 Task: Start in the project ByteBridge the sprint 'Velocity Valley', with a duration of 1 week. Start in the project ByteBridge the sprint 'Velocity Valley', with a duration of 3 weeks. Start in the project ByteBridge the sprint 'Velocity Valley', with a duration of 2 weeks
Action: Mouse moved to (240, 65)
Screenshot: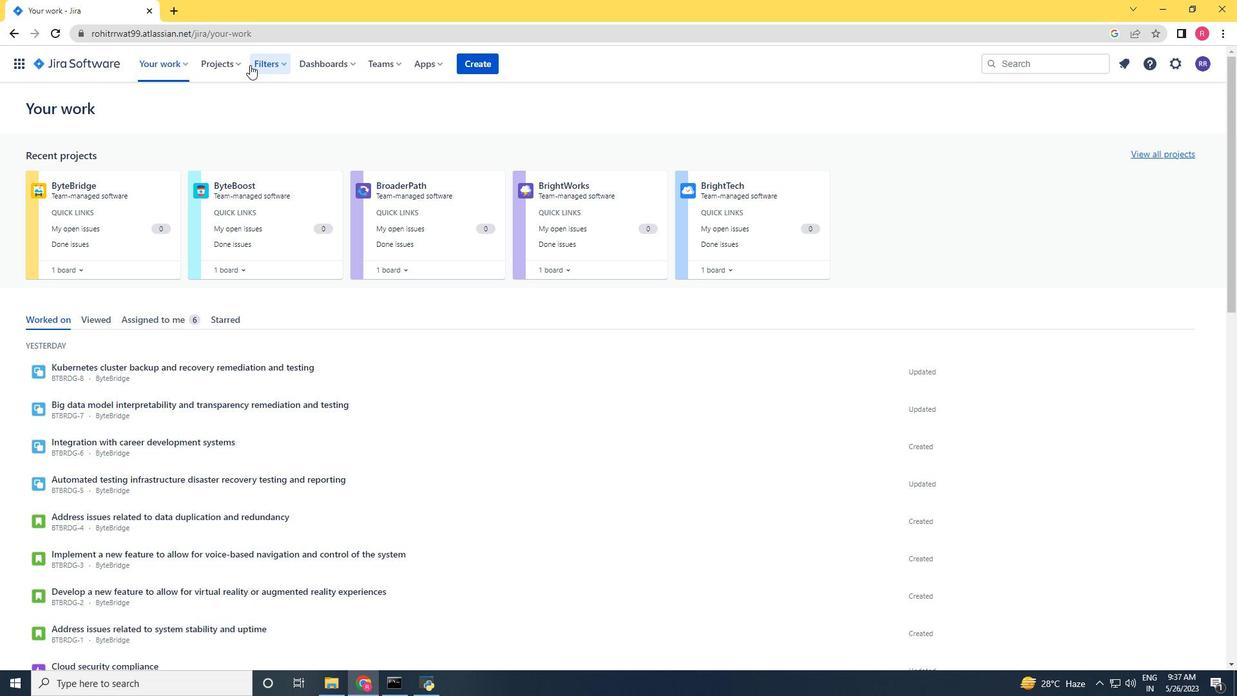 
Action: Mouse pressed left at (240, 65)
Screenshot: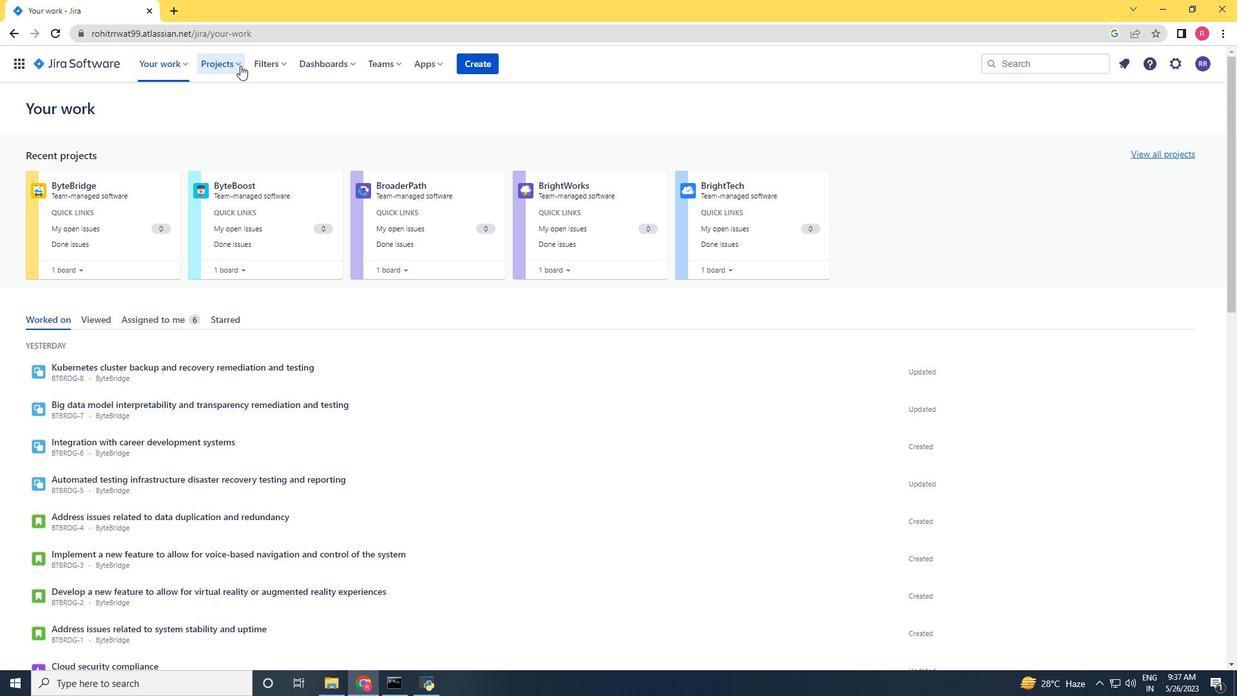 
Action: Mouse moved to (239, 117)
Screenshot: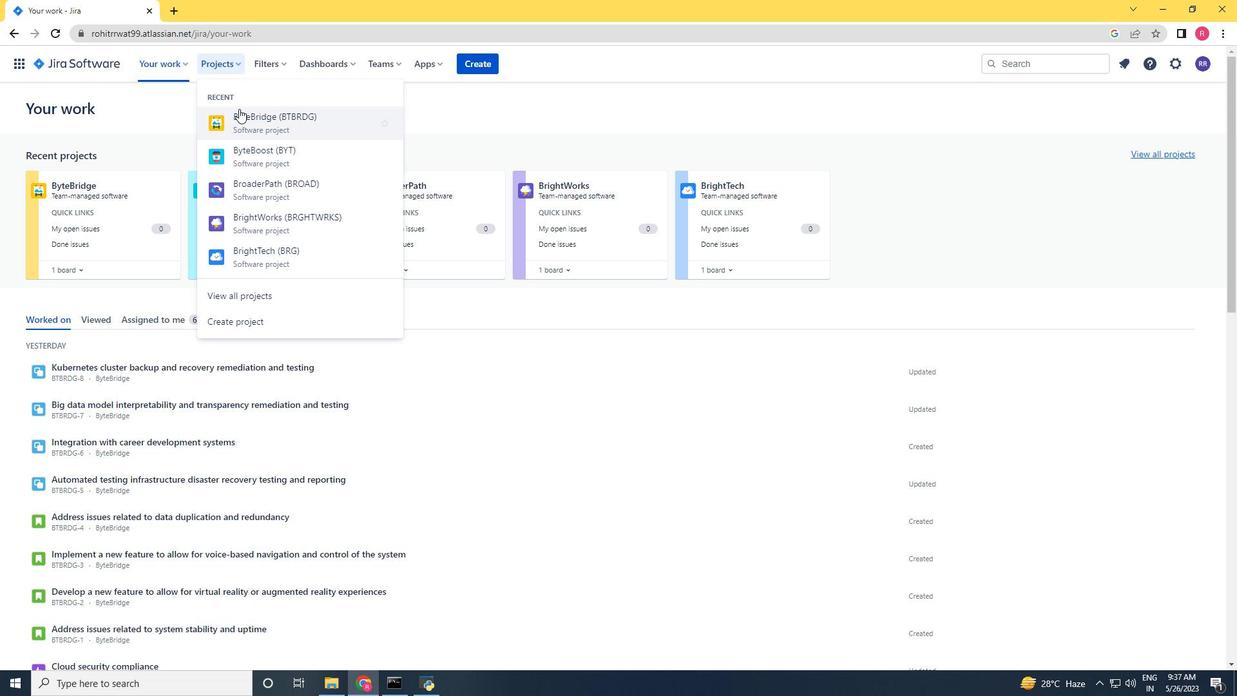 
Action: Mouse pressed left at (239, 117)
Screenshot: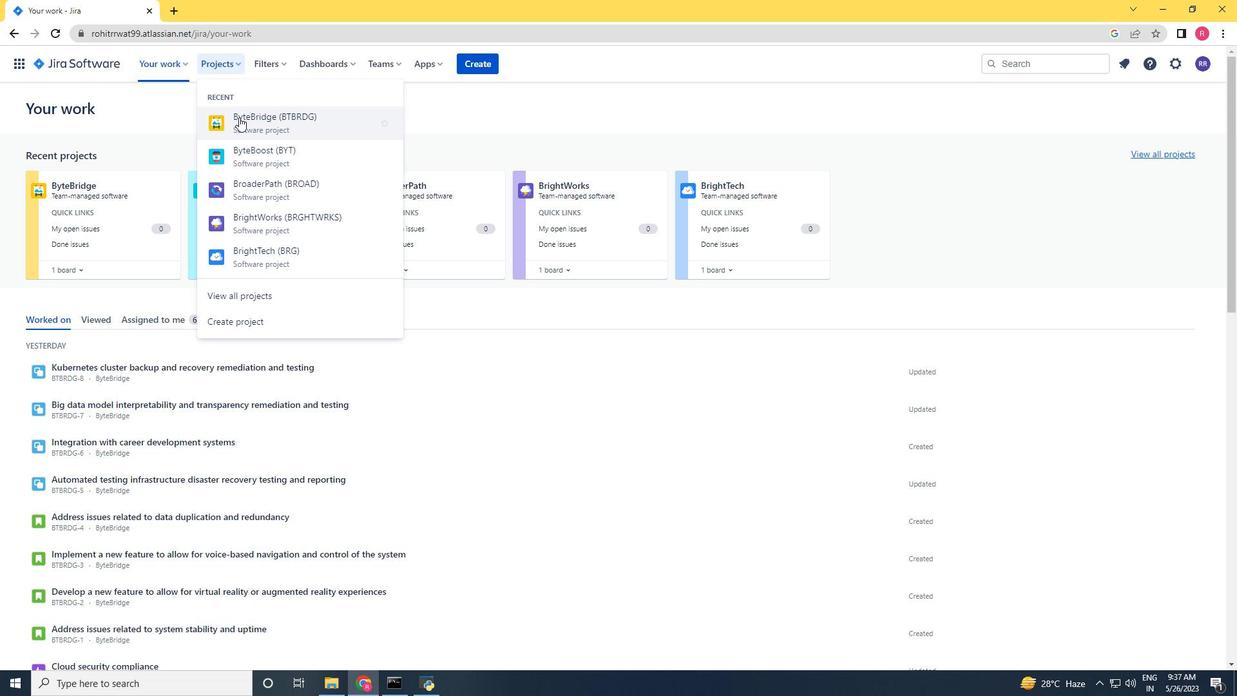
Action: Mouse moved to (82, 189)
Screenshot: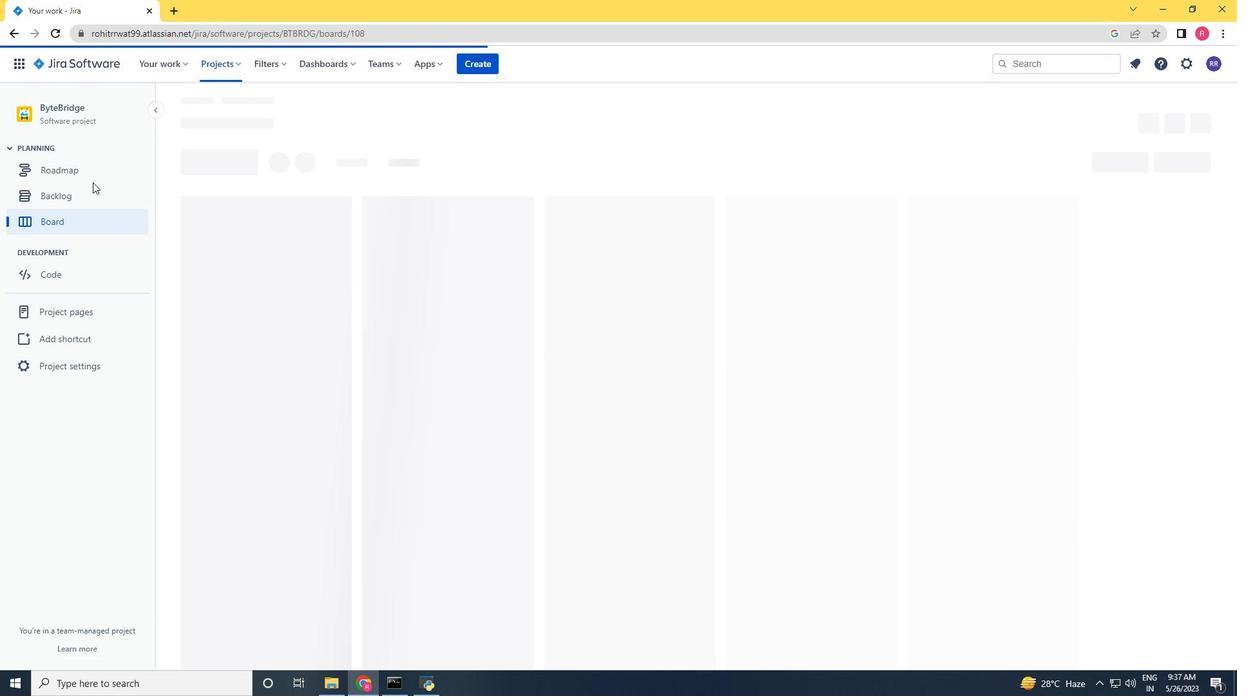 
Action: Mouse pressed left at (82, 189)
Screenshot: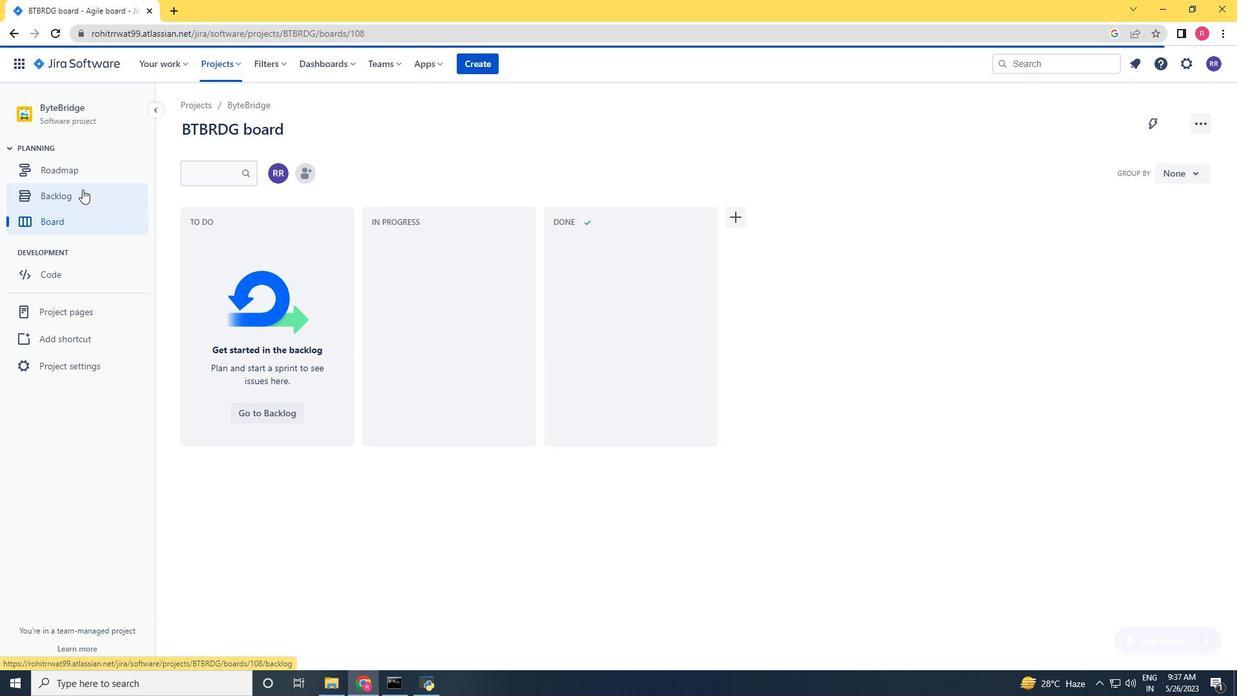 
Action: Mouse moved to (1123, 210)
Screenshot: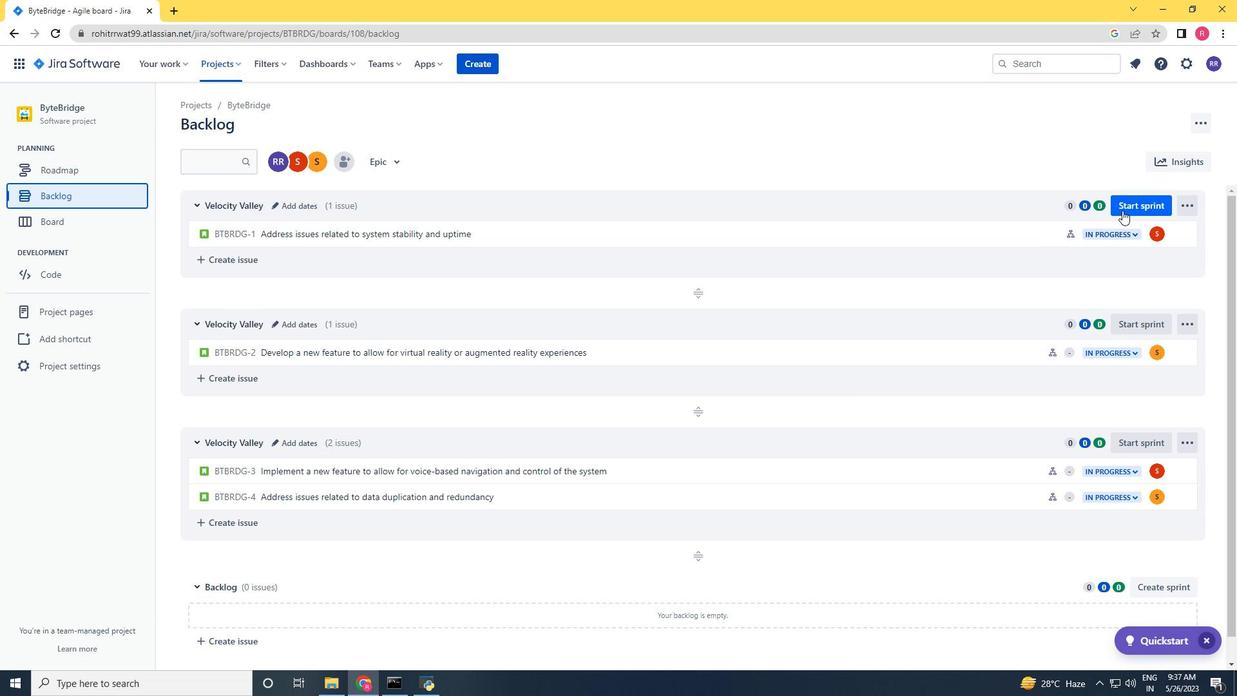 
Action: Mouse pressed left at (1123, 210)
Screenshot: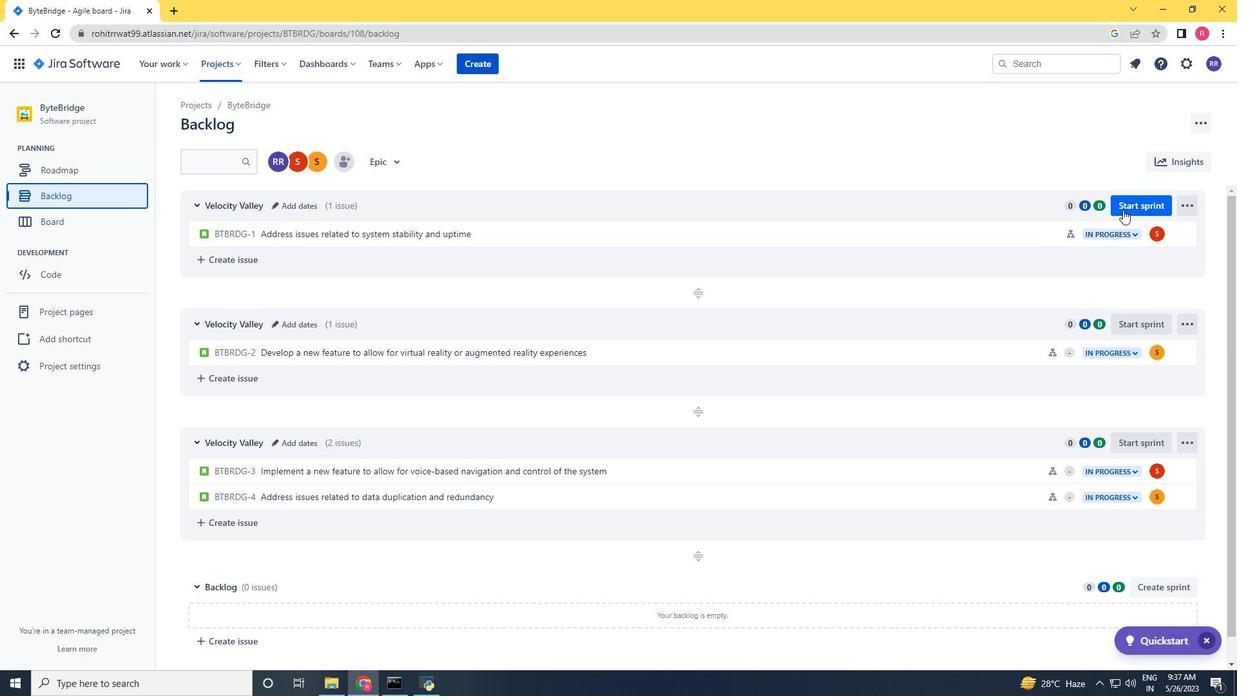 
Action: Mouse moved to (566, 230)
Screenshot: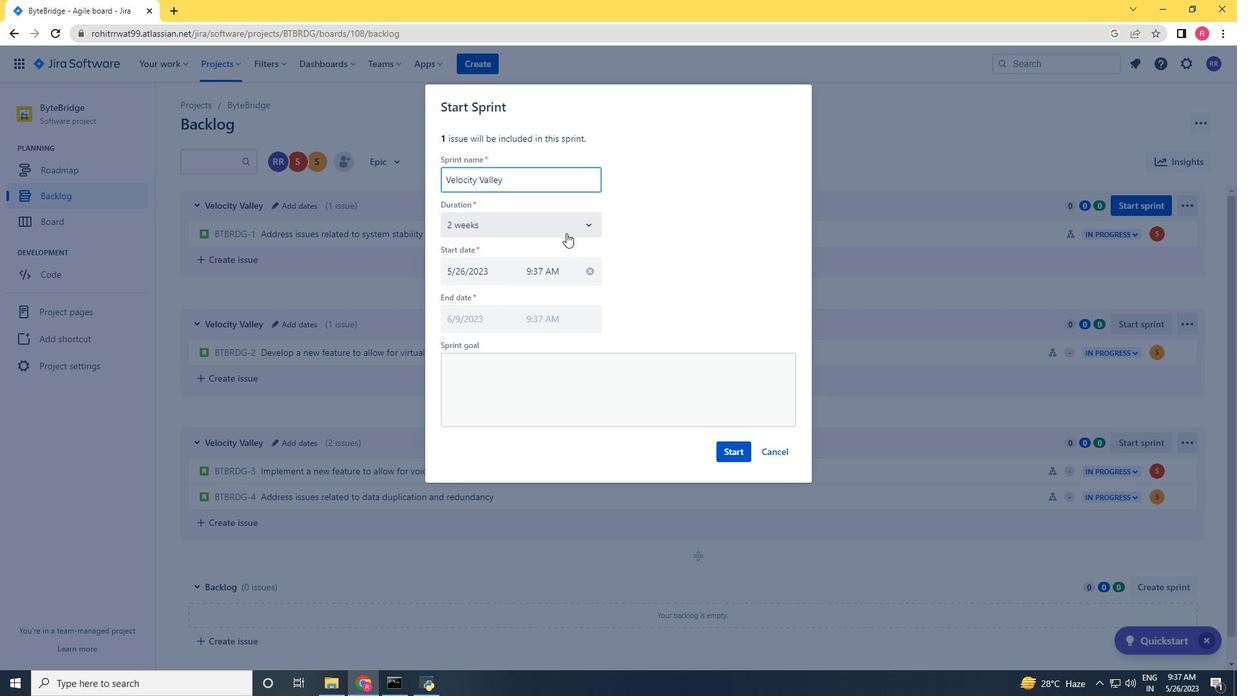 
Action: Mouse pressed left at (566, 230)
Screenshot: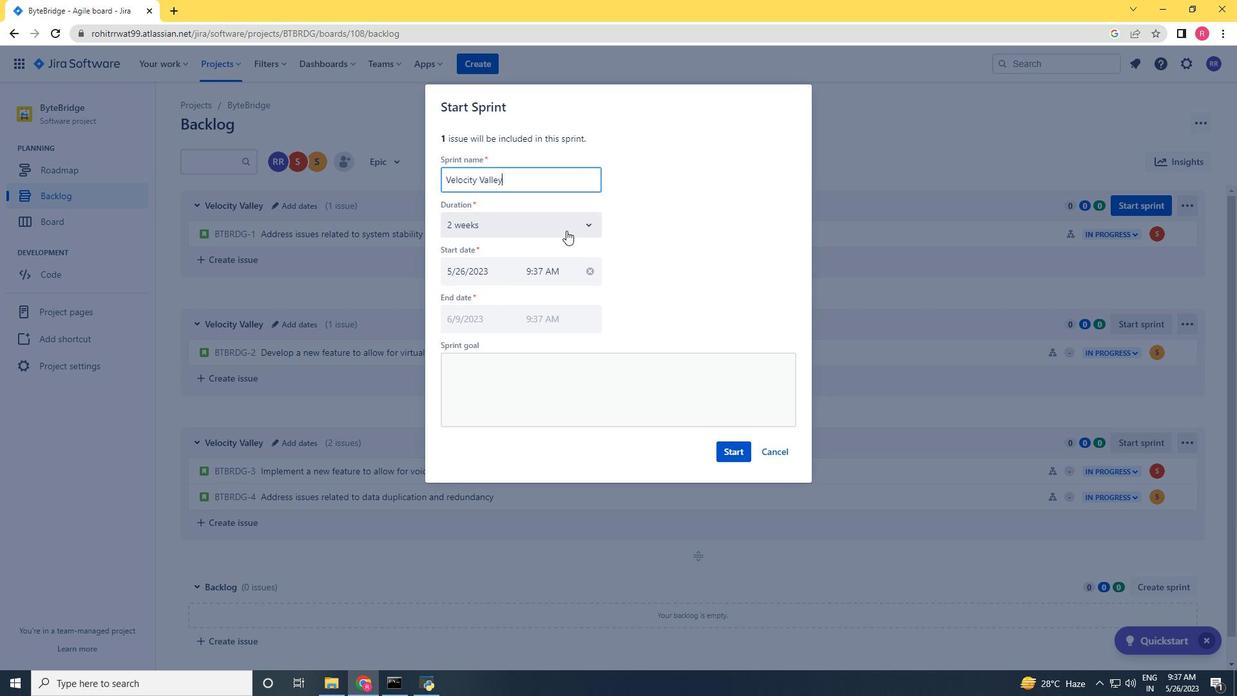 
Action: Mouse moved to (538, 262)
Screenshot: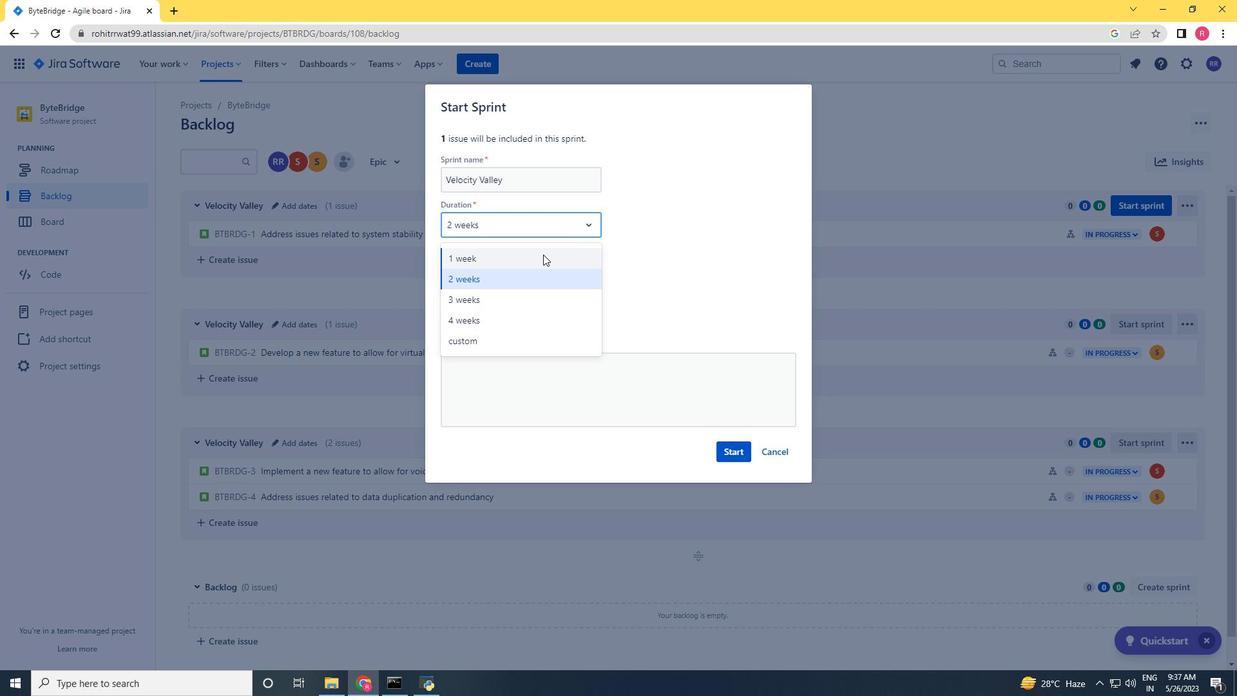 
Action: Mouse pressed left at (538, 262)
Screenshot: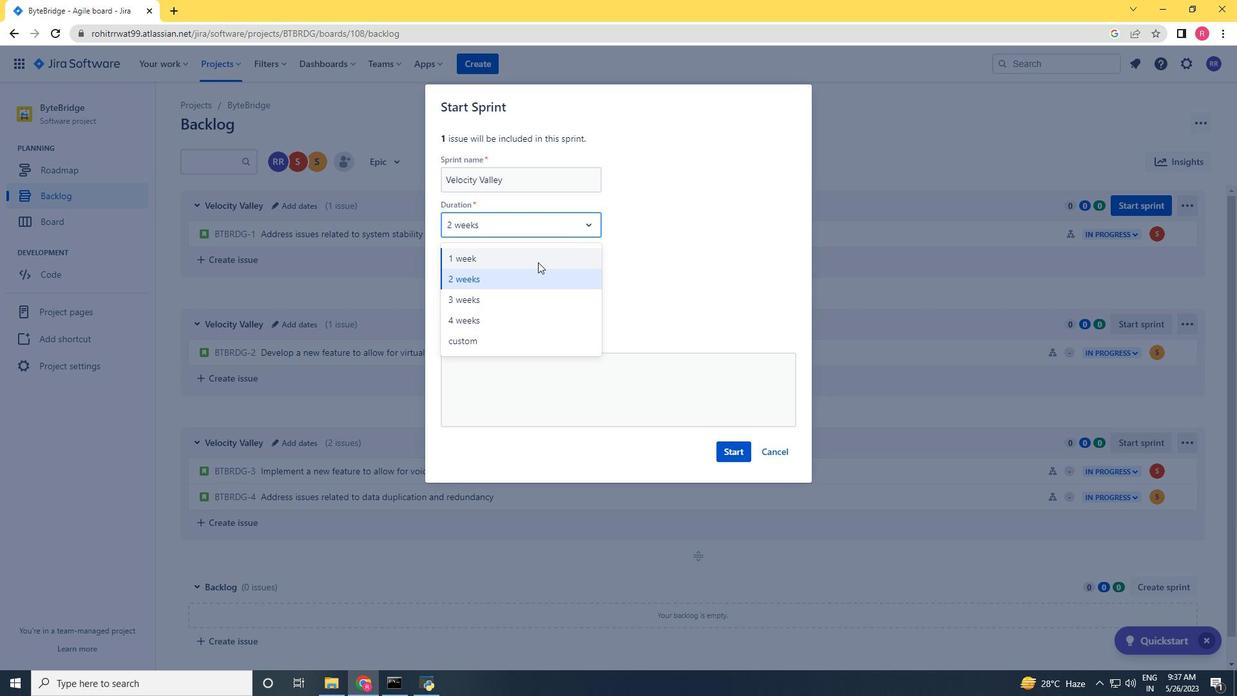 
Action: Mouse moved to (729, 453)
Screenshot: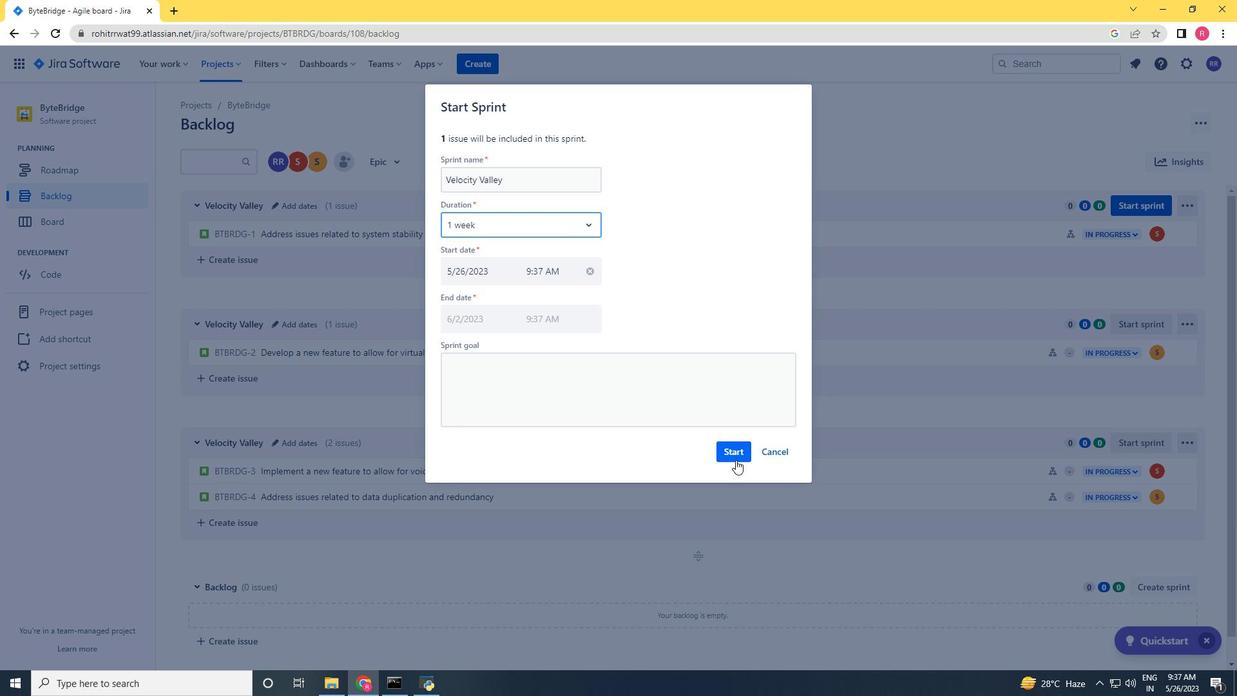 
Action: Mouse pressed left at (729, 453)
Screenshot: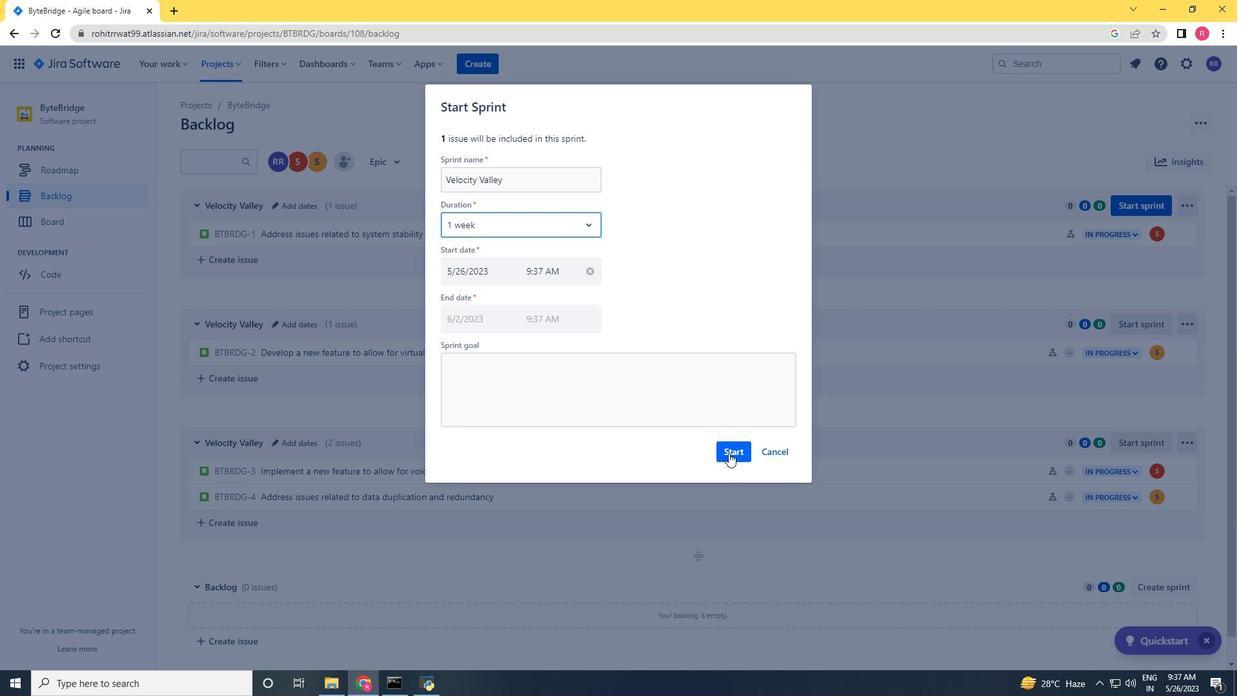 
Action: Mouse moved to (86, 194)
Screenshot: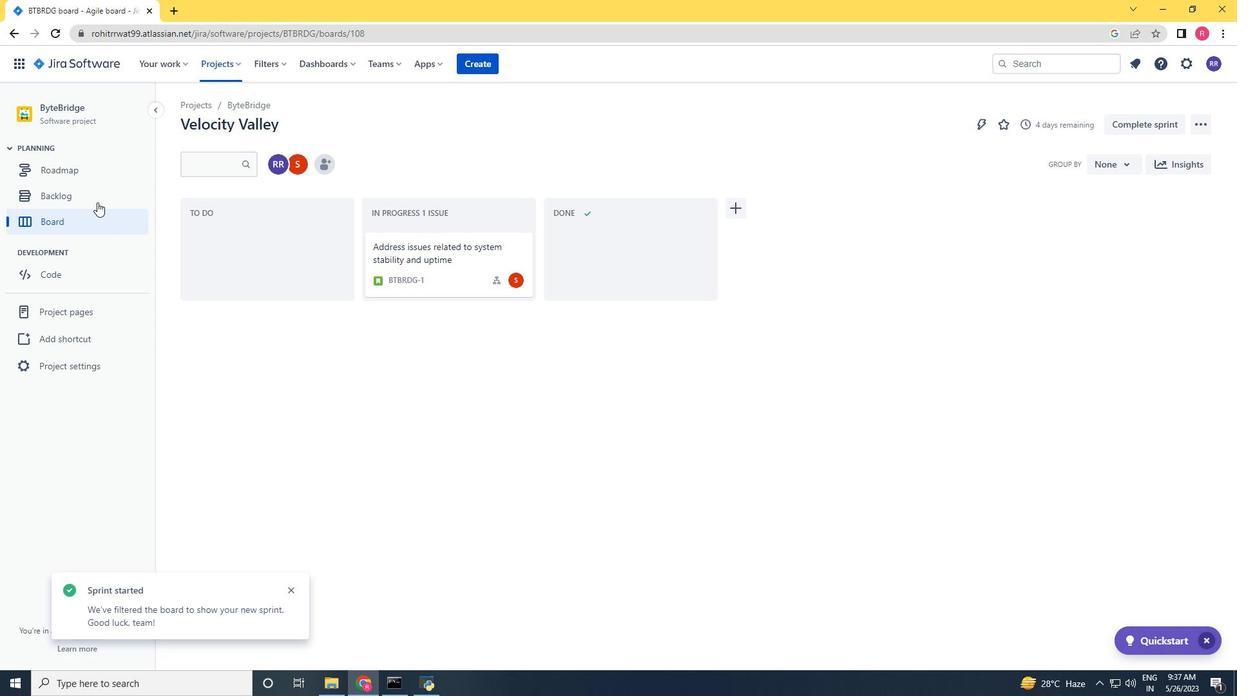 
Action: Mouse pressed left at (86, 194)
Screenshot: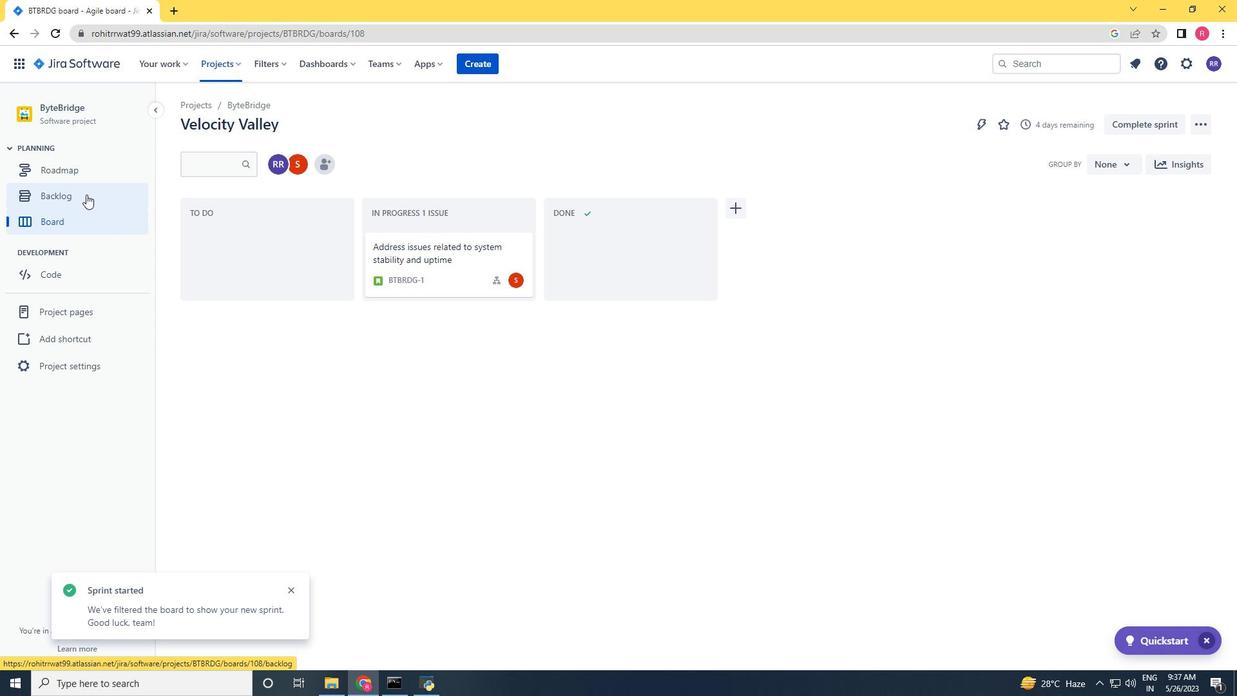 
Action: Mouse moved to (1130, 324)
Screenshot: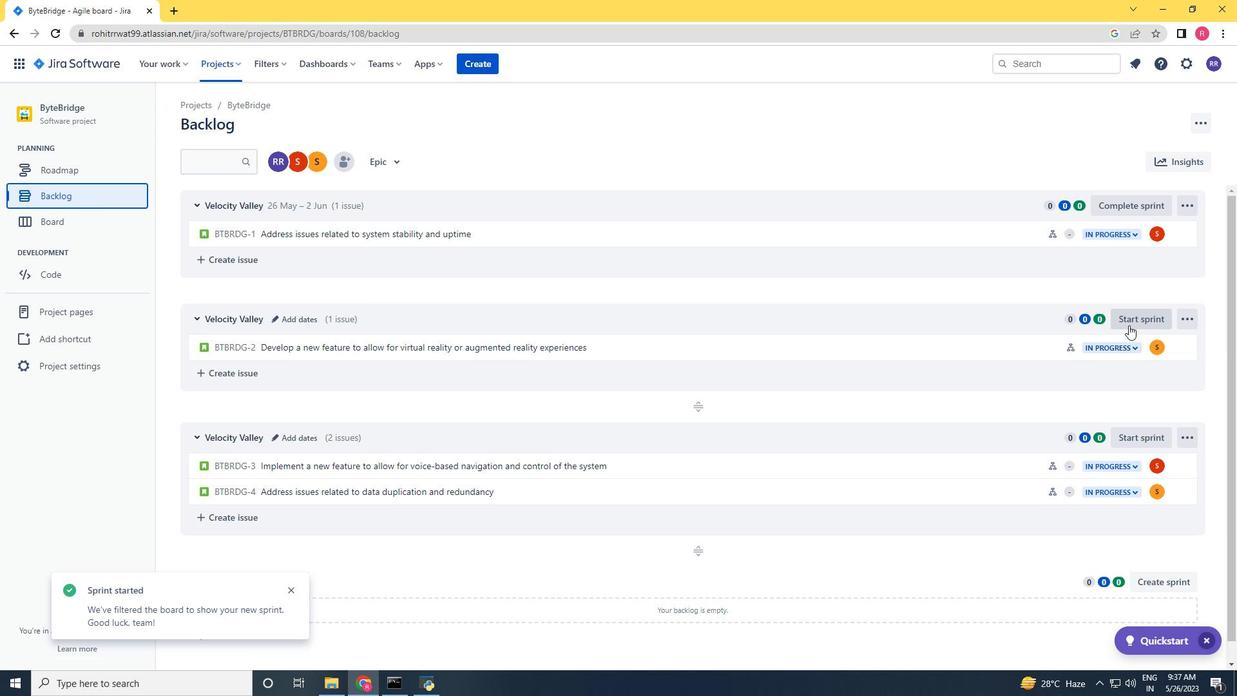 
Action: Mouse pressed left at (1130, 324)
Screenshot: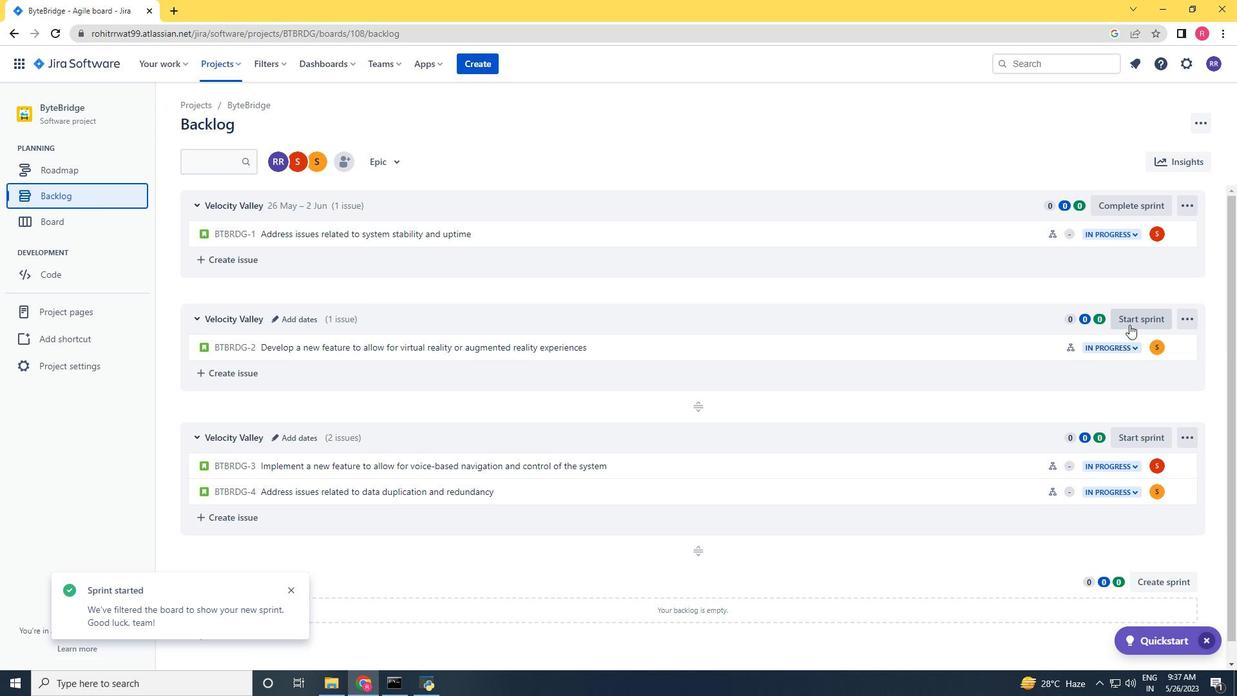 
Action: Mouse moved to (573, 227)
Screenshot: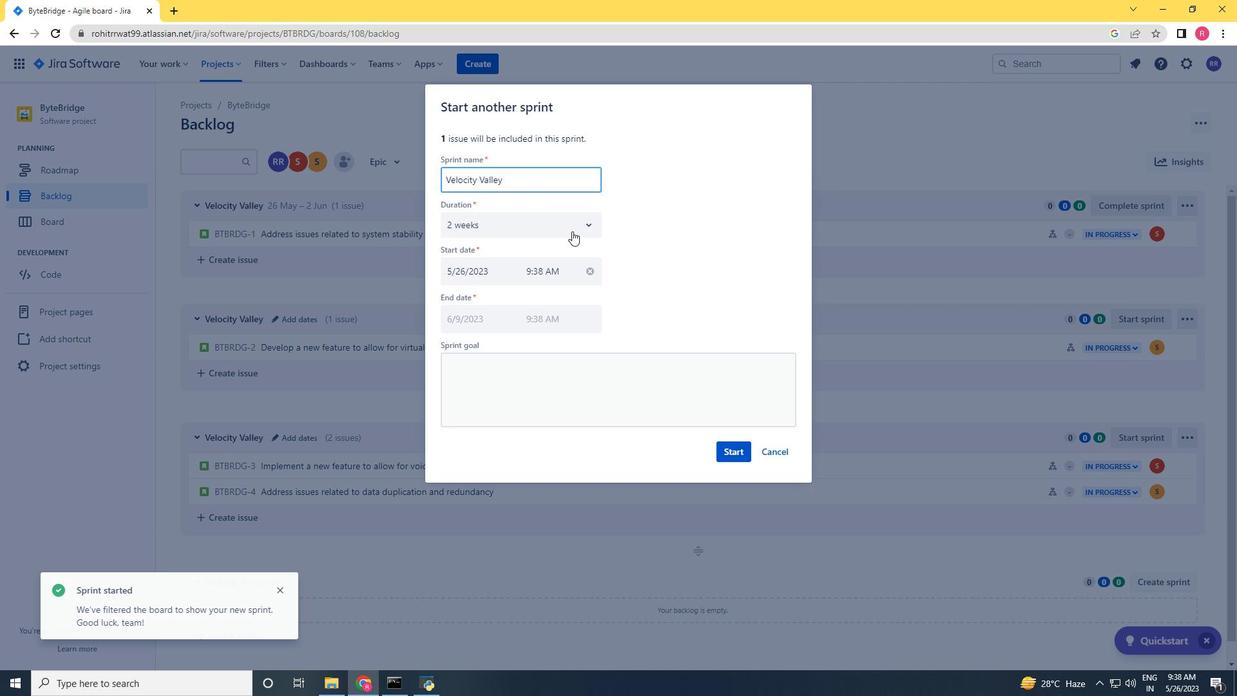 
Action: Mouse pressed left at (573, 227)
Screenshot: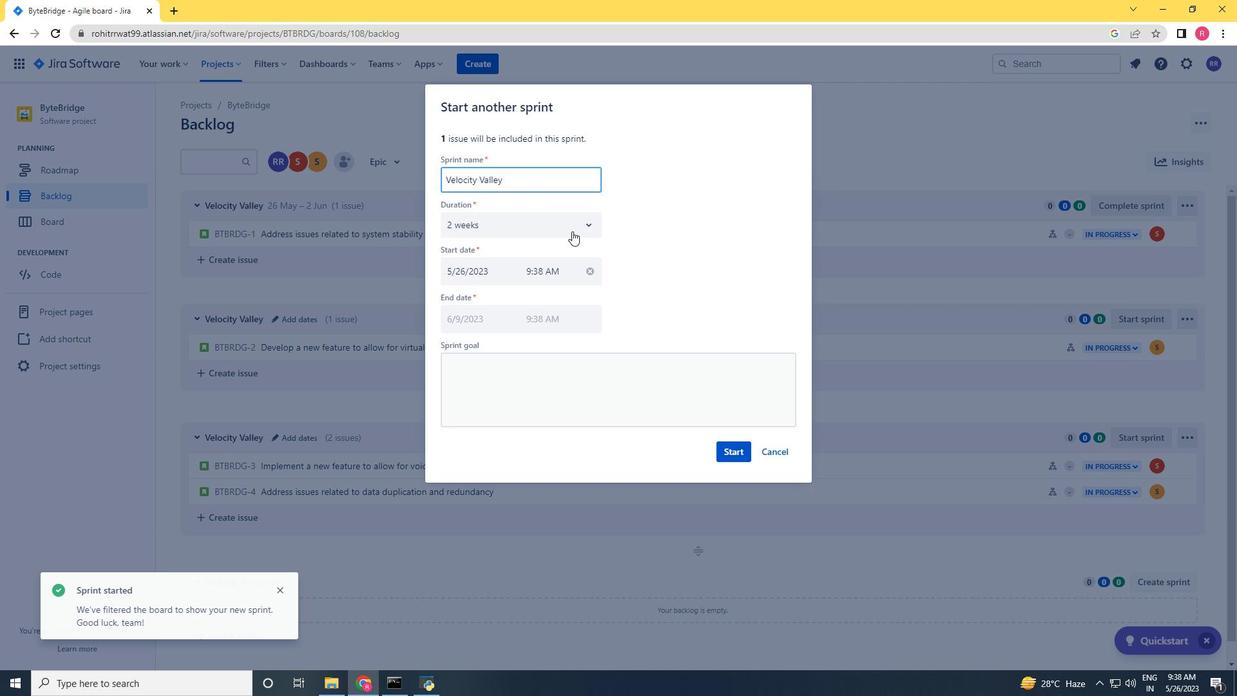 
Action: Mouse moved to (532, 290)
Screenshot: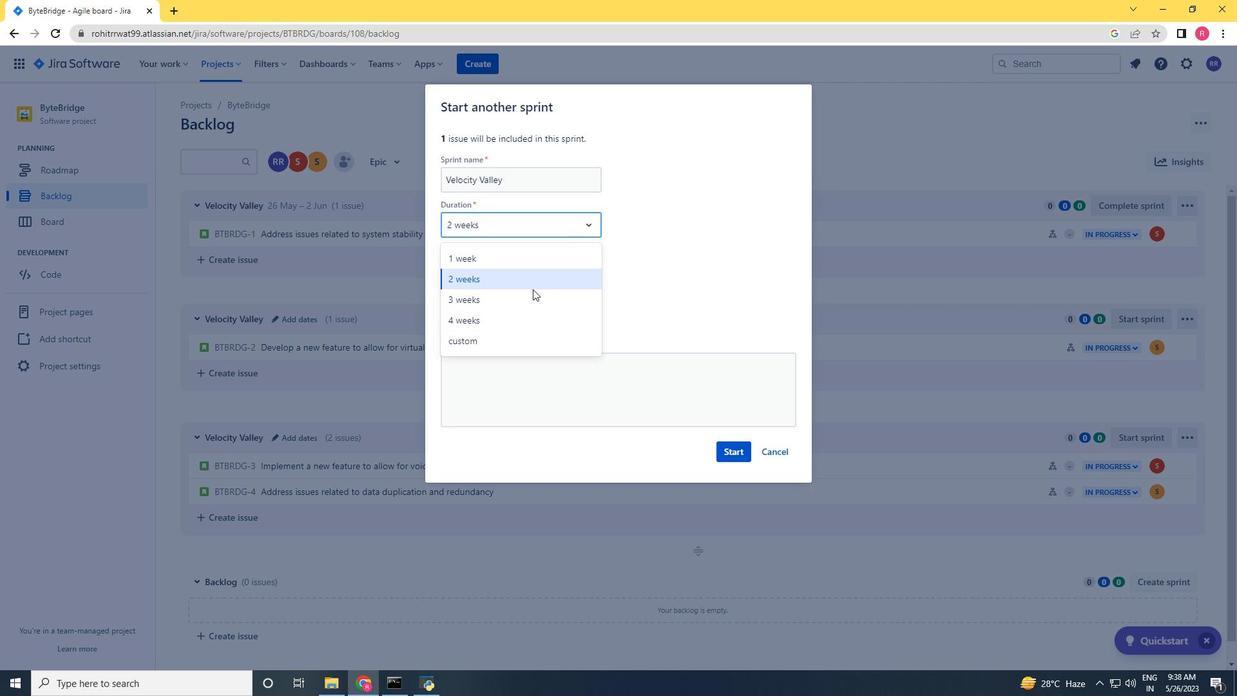 
Action: Mouse pressed left at (532, 290)
Screenshot: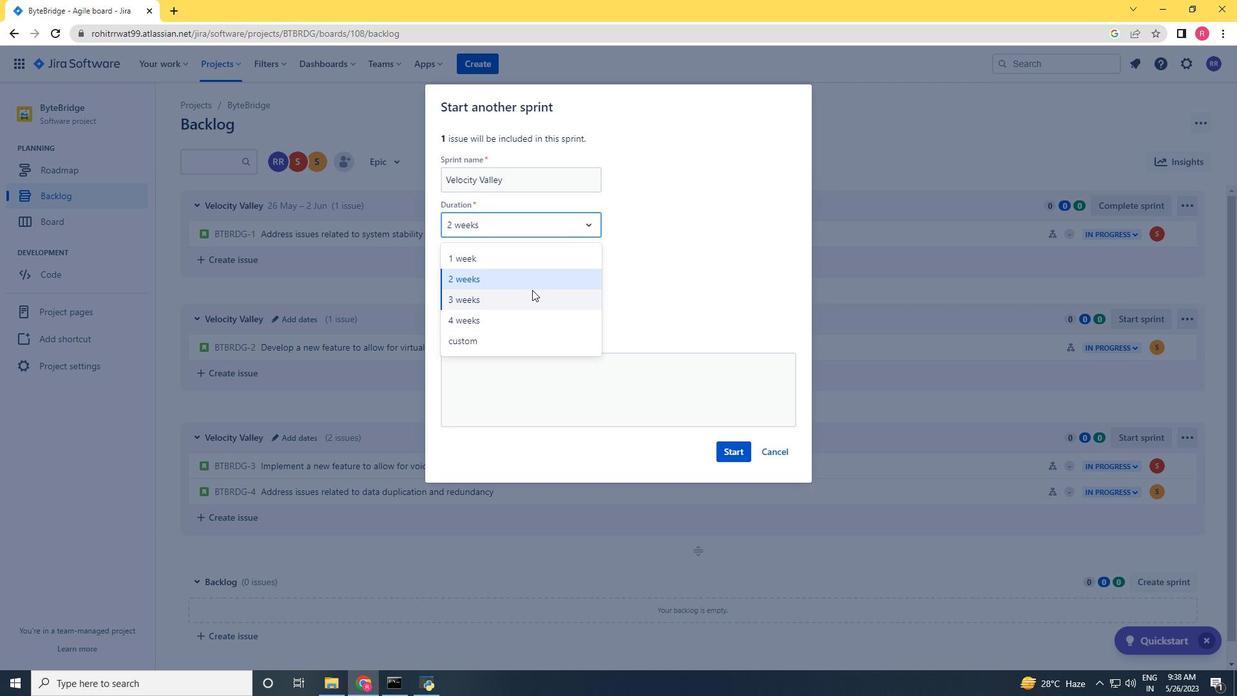 
Action: Mouse moved to (736, 453)
Screenshot: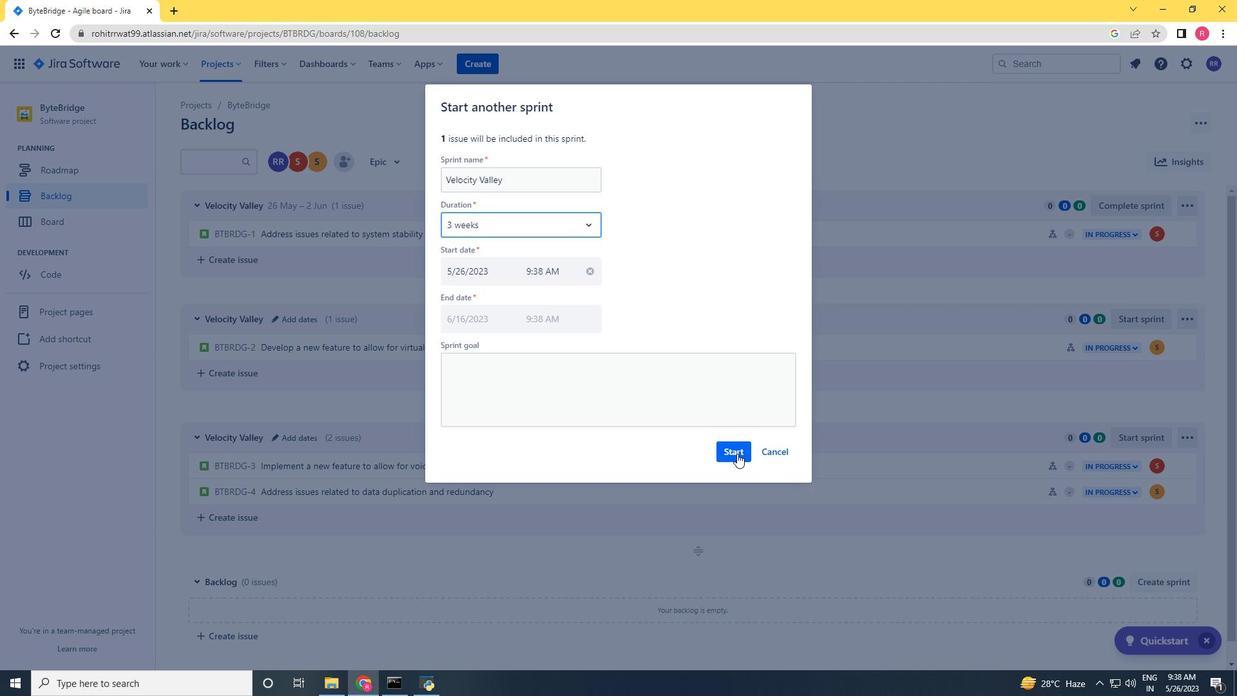 
Action: Mouse pressed left at (736, 453)
Screenshot: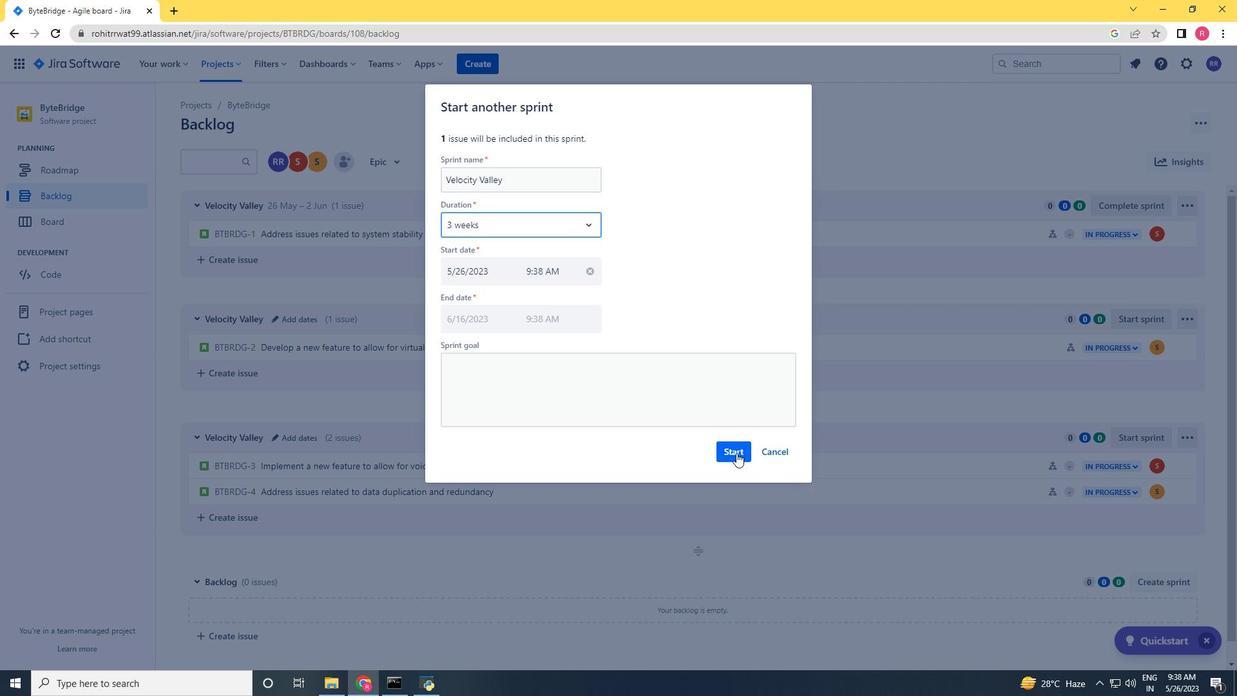 
Action: Mouse moved to (99, 201)
Screenshot: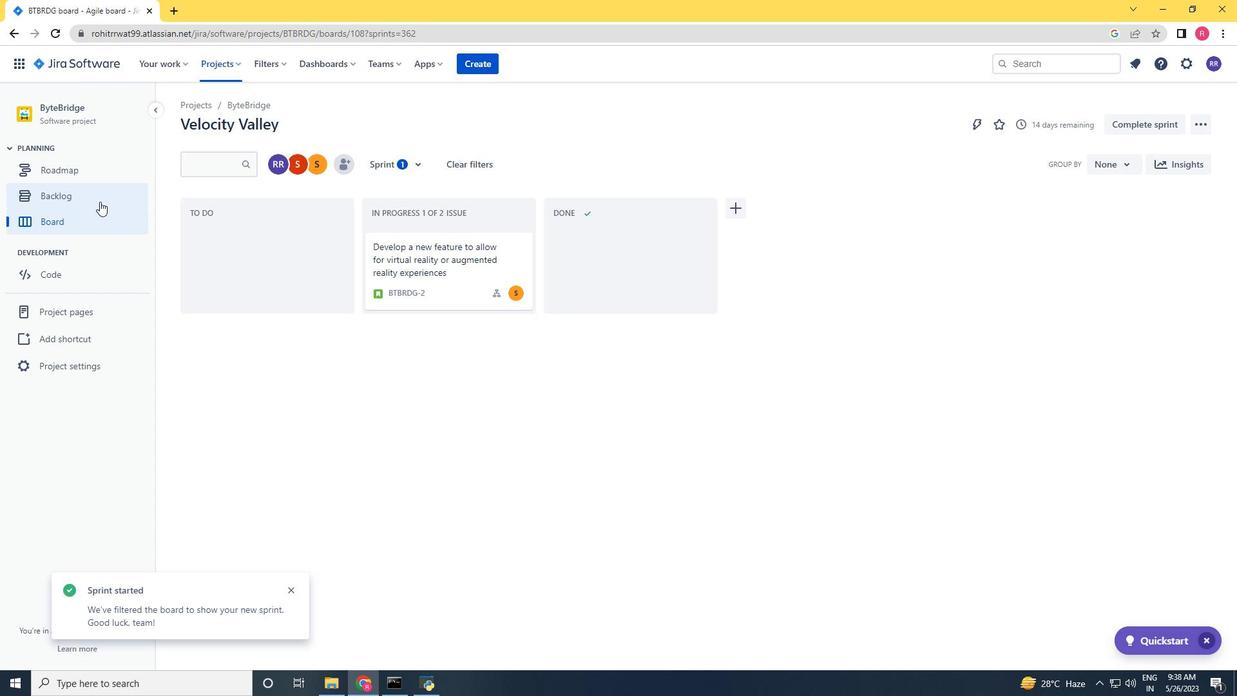 
Action: Mouse pressed left at (99, 201)
Screenshot: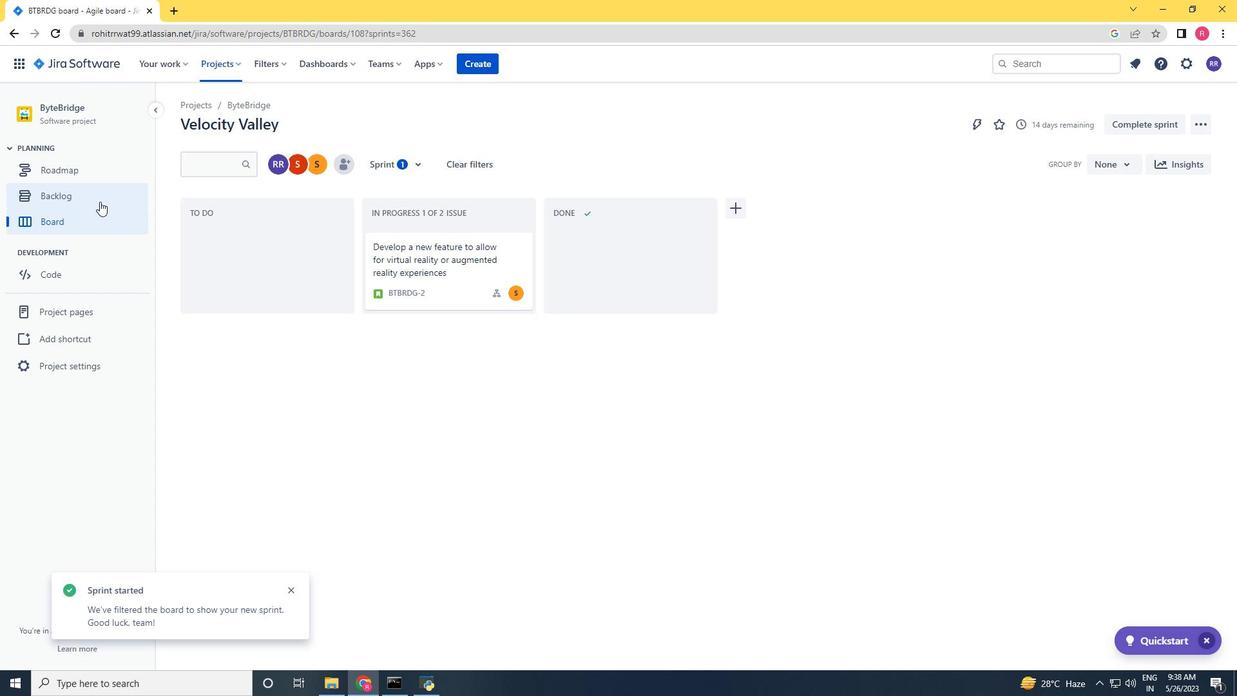 
Action: Mouse moved to (1131, 423)
Screenshot: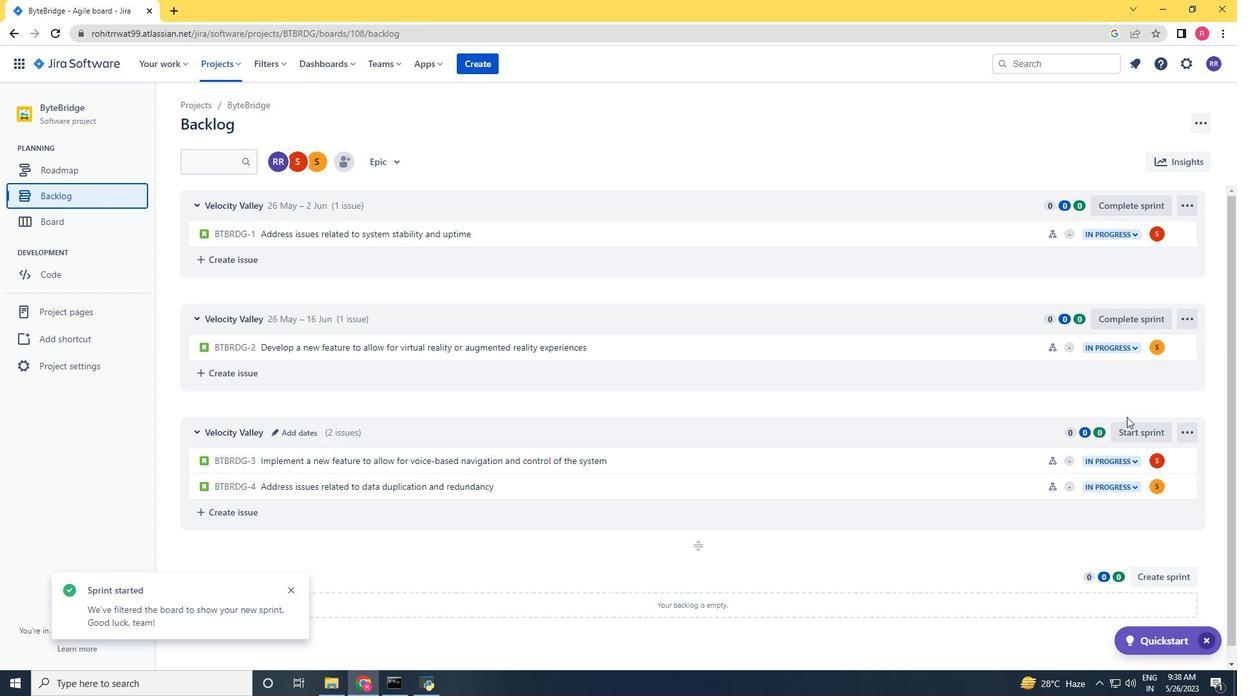 
Action: Mouse pressed left at (1131, 423)
Screenshot: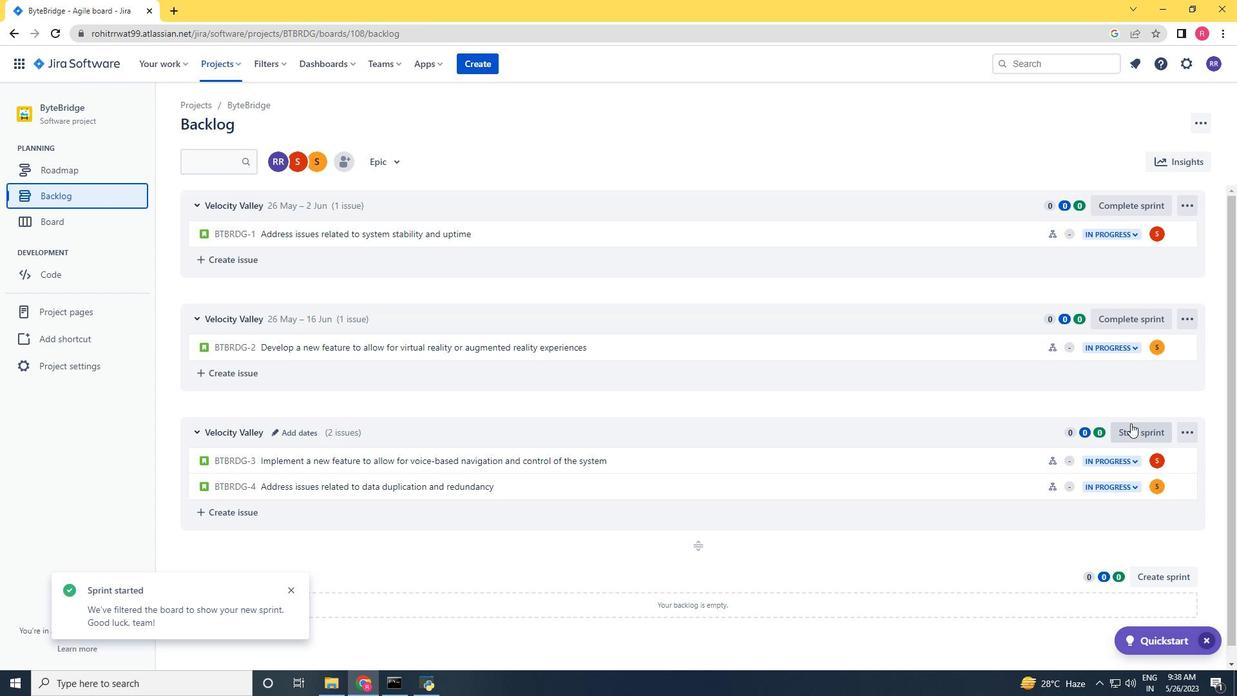 
Action: Mouse moved to (548, 223)
Screenshot: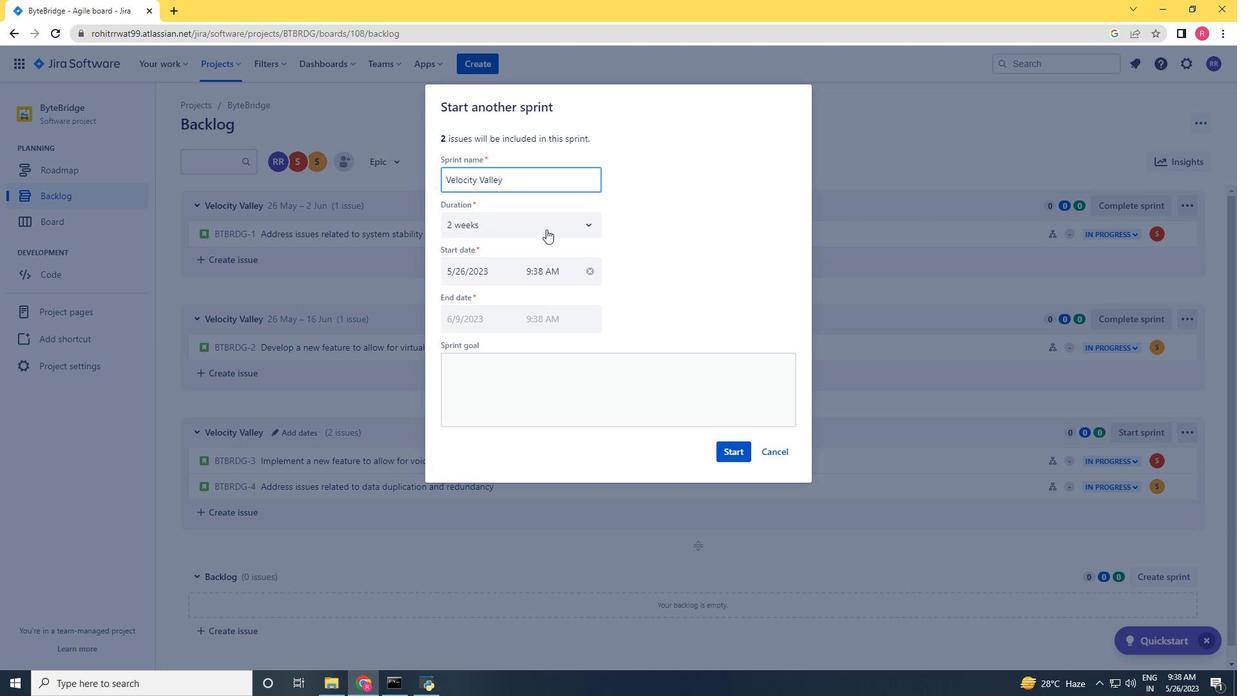 
Action: Mouse pressed left at (548, 223)
Screenshot: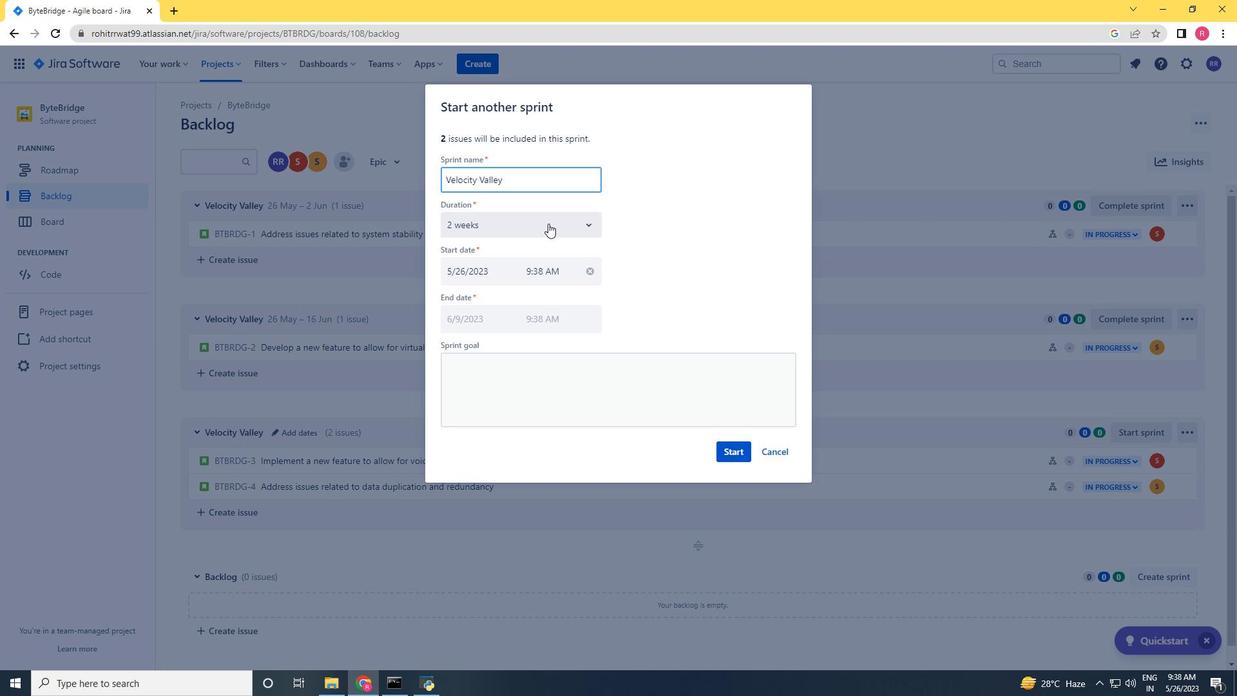
Action: Mouse moved to (516, 277)
Screenshot: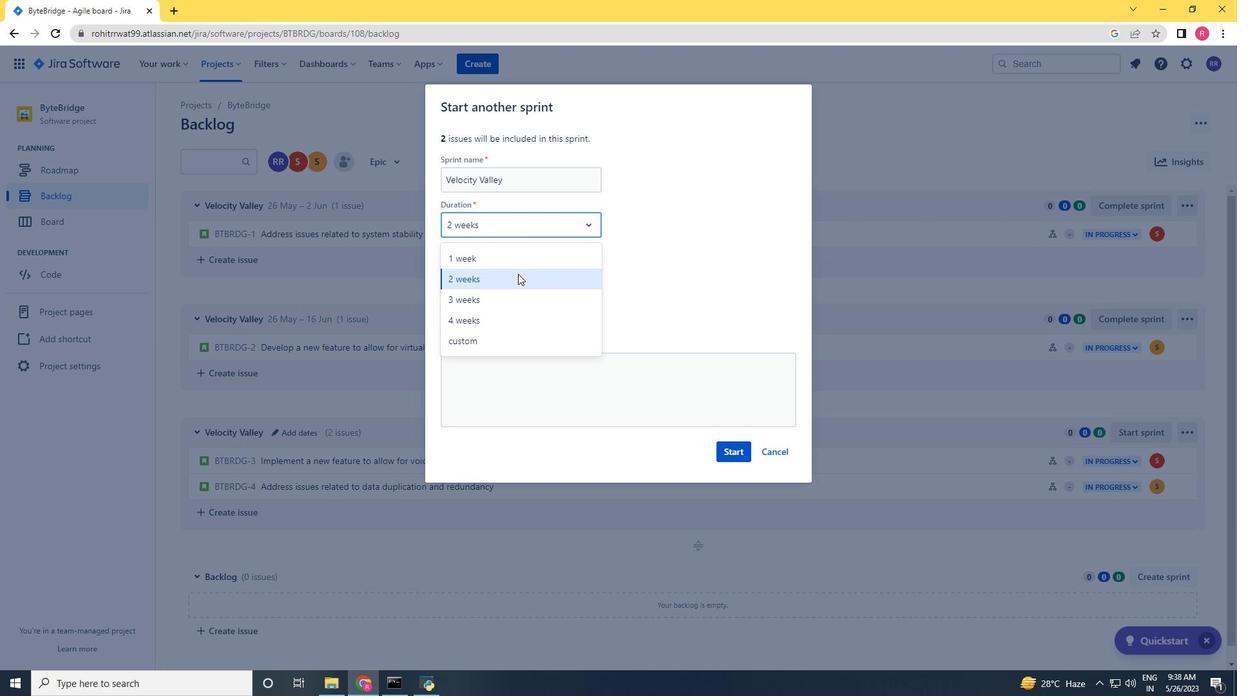 
Action: Mouse pressed left at (516, 277)
Screenshot: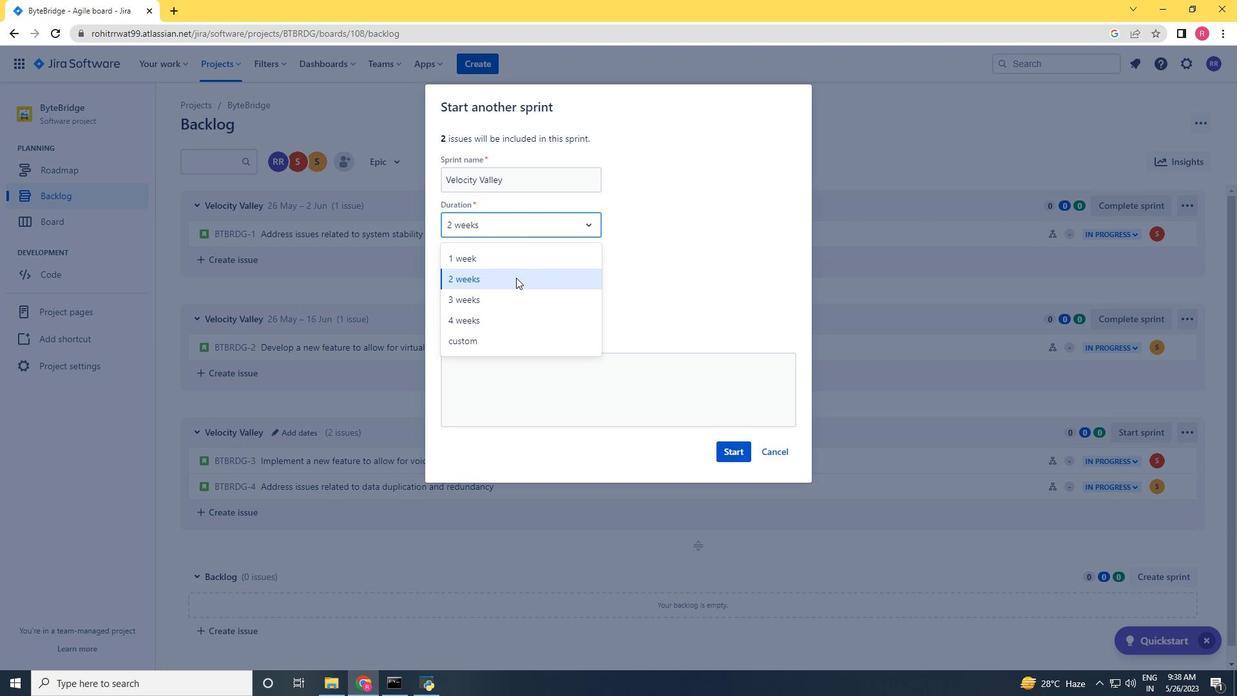 
Action: Mouse moved to (720, 445)
Screenshot: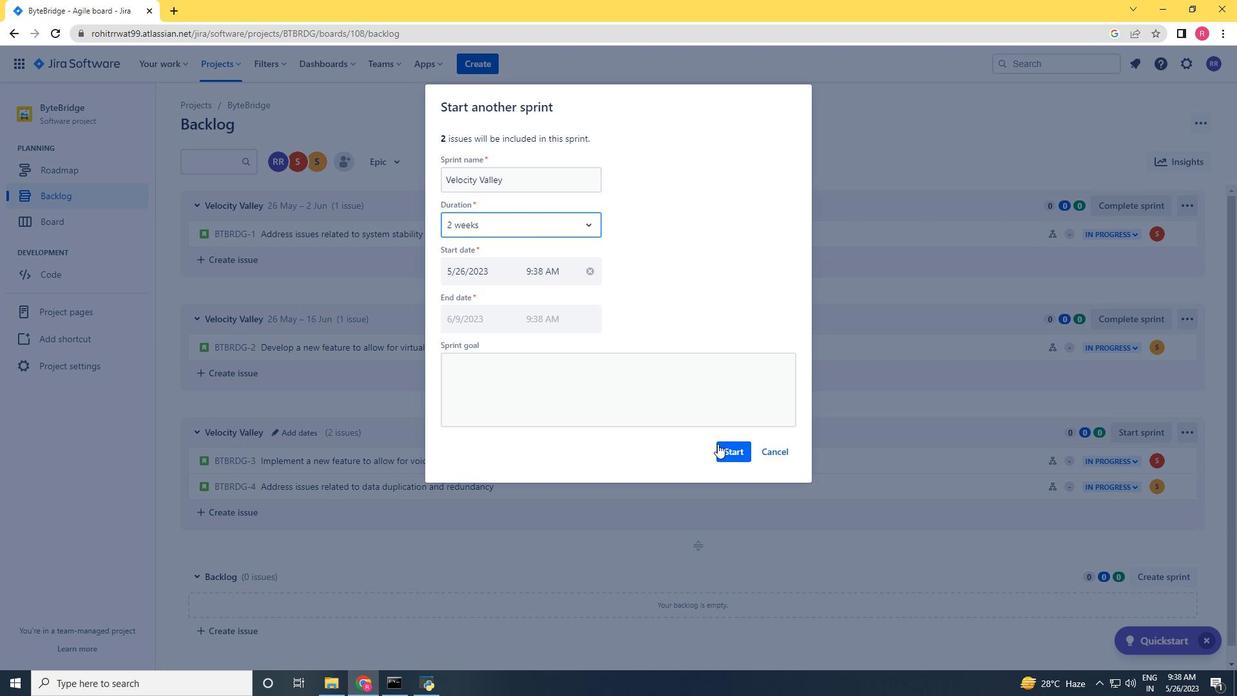 
Action: Mouse pressed left at (720, 445)
Screenshot: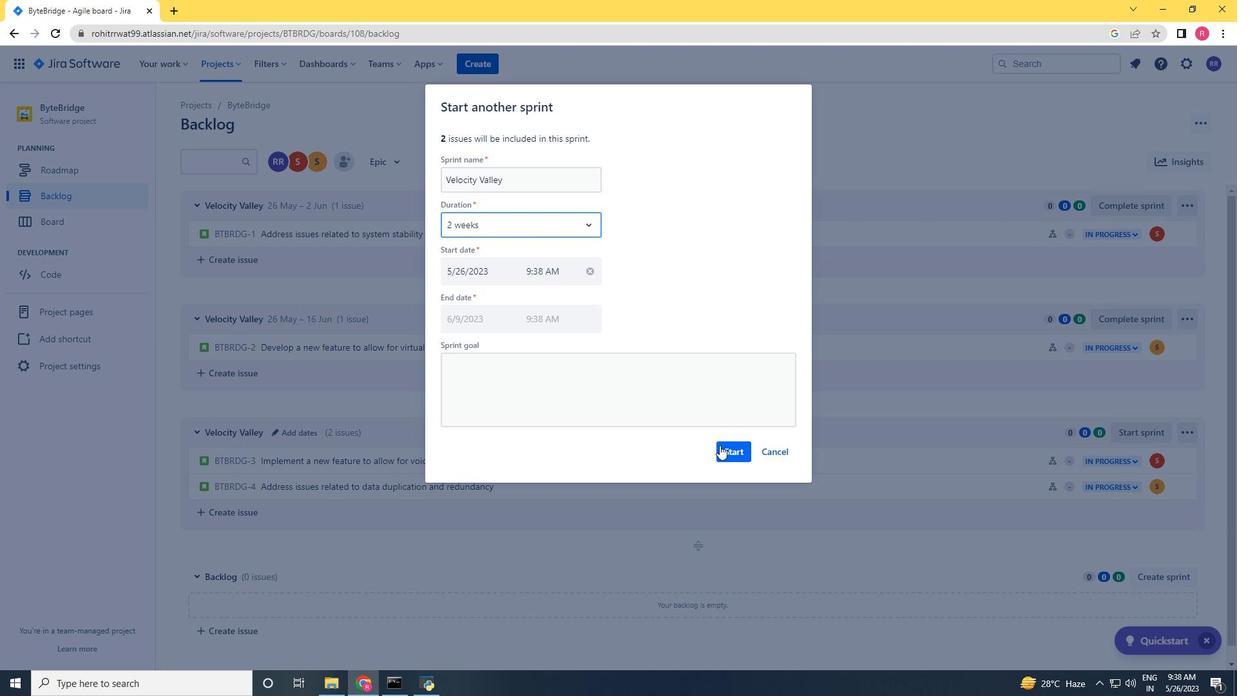 
Action: Mouse scrolled (720, 444) with delta (0, 0)
Screenshot: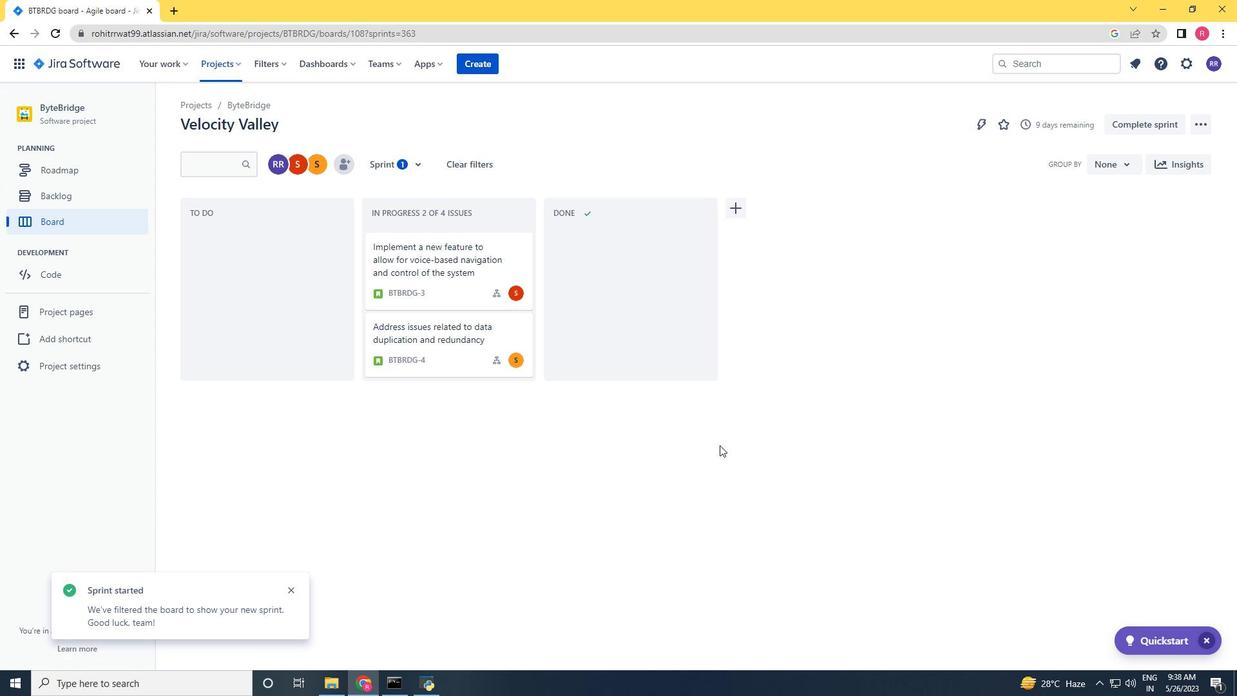 
Action: Mouse scrolled (720, 444) with delta (0, 0)
Screenshot: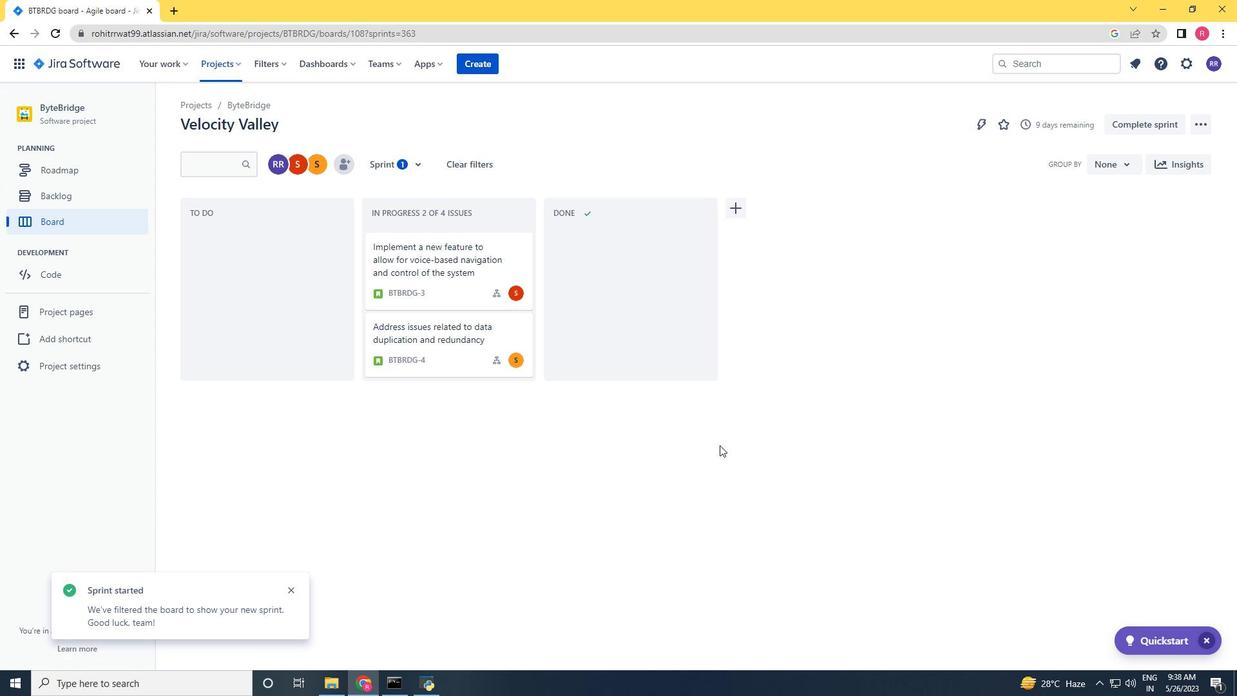 
Action: Mouse moved to (716, 448)
Screenshot: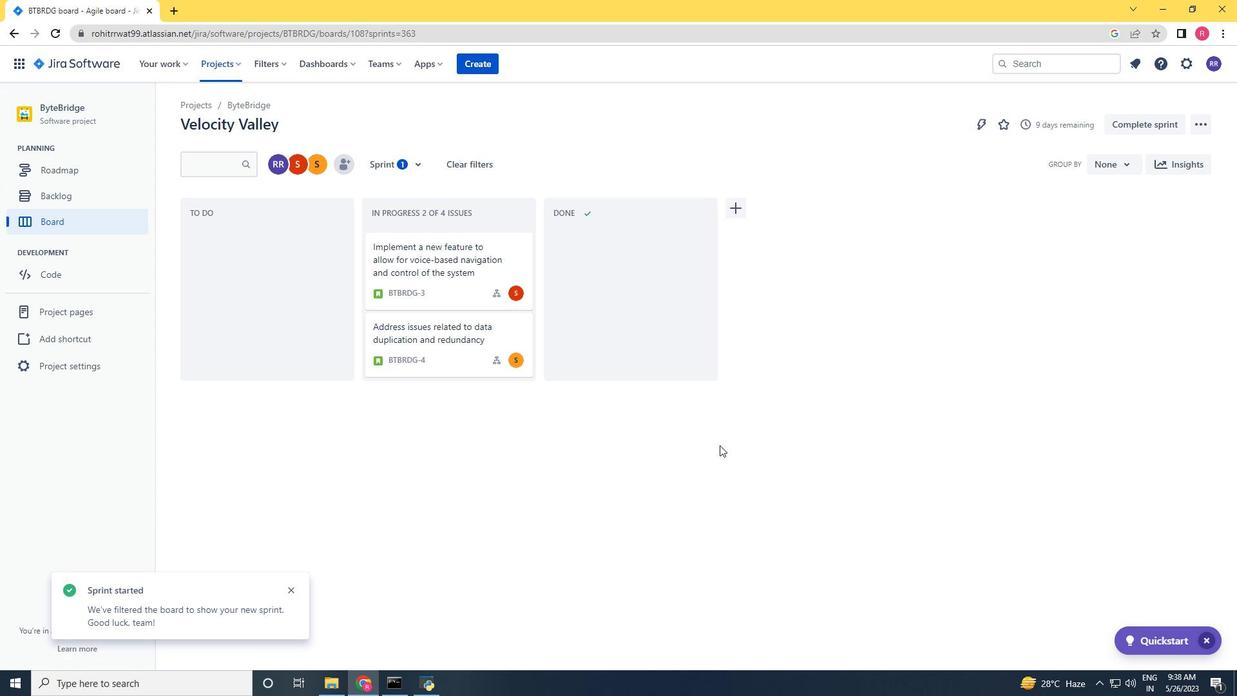 
Action: Mouse scrolled (716, 447) with delta (0, 0)
Screenshot: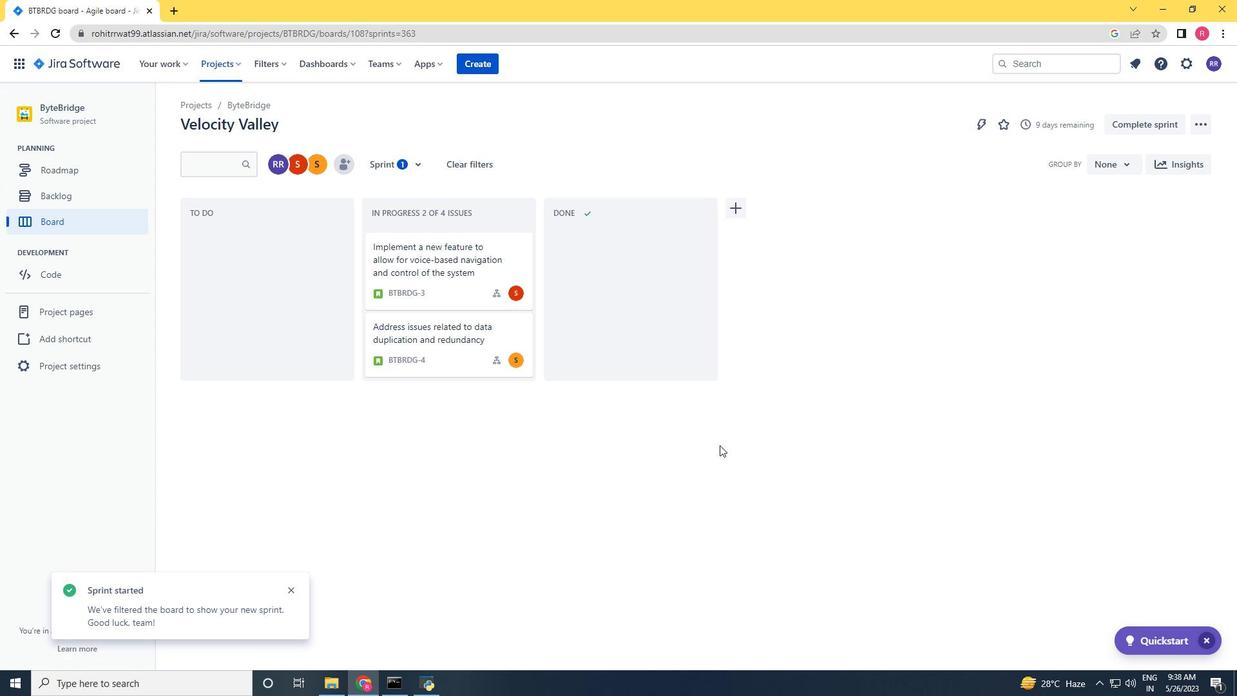 
Action: Mouse moved to (275, 446)
Screenshot: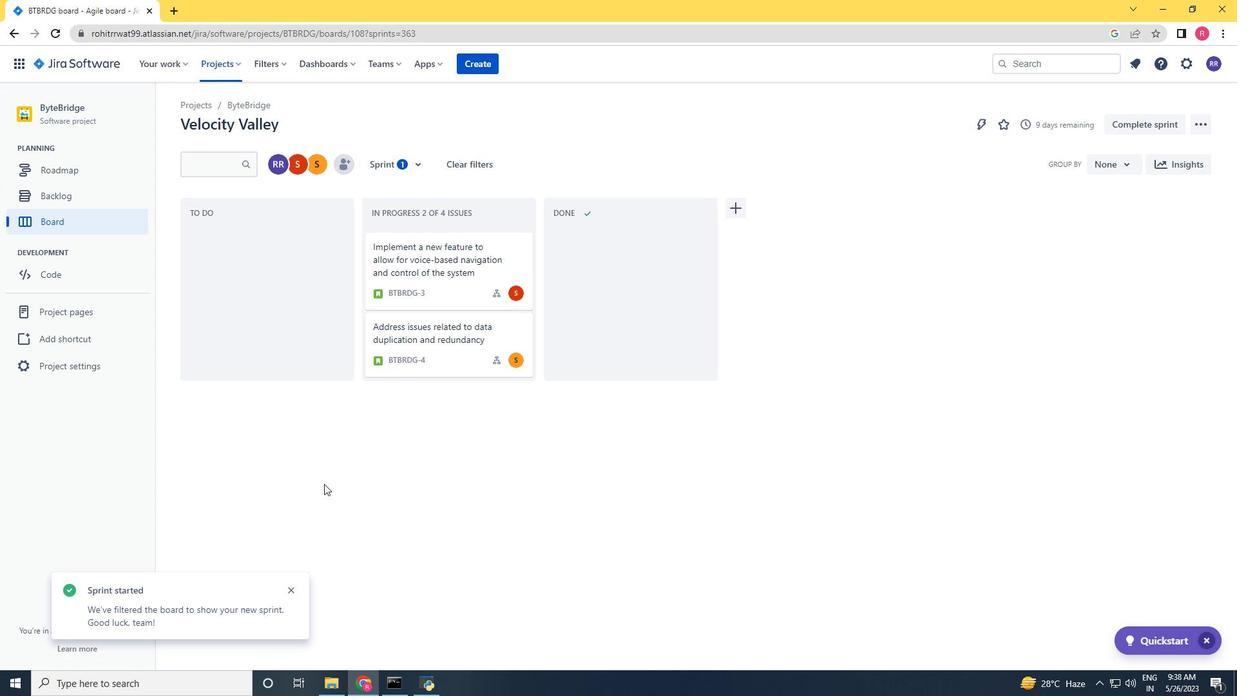 
Action: Mouse scrolled (275, 446) with delta (0, 0)
Screenshot: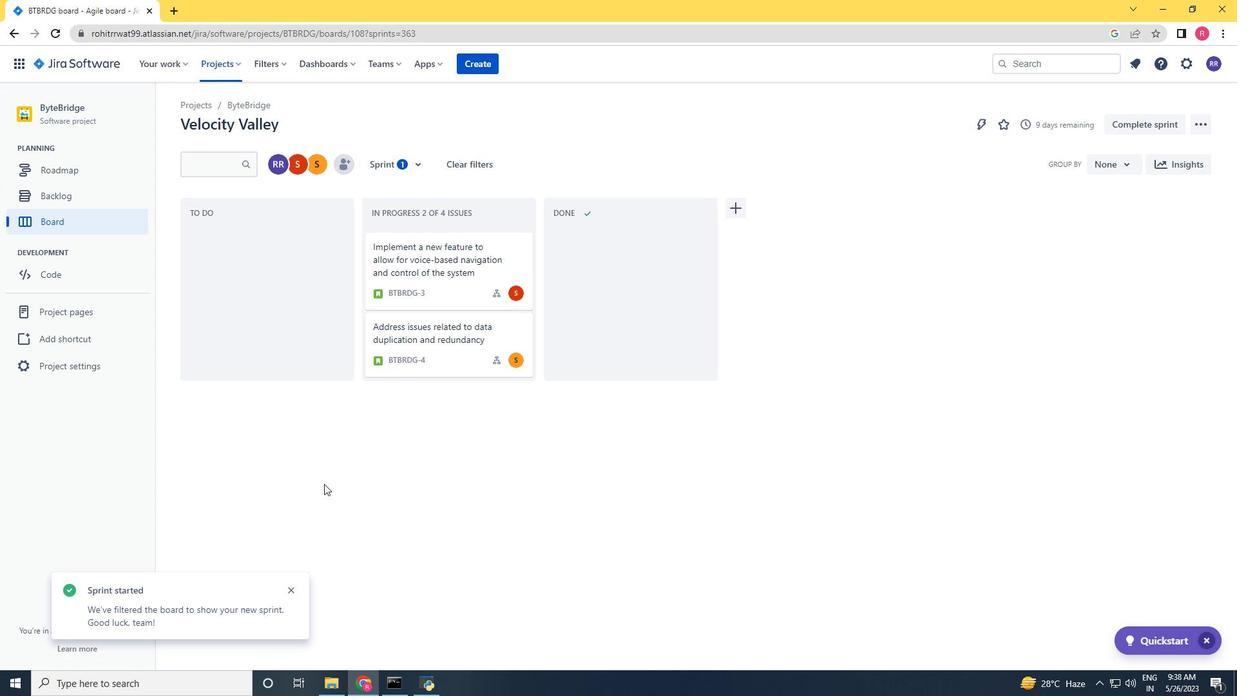 
Action: Mouse moved to (256, 426)
Screenshot: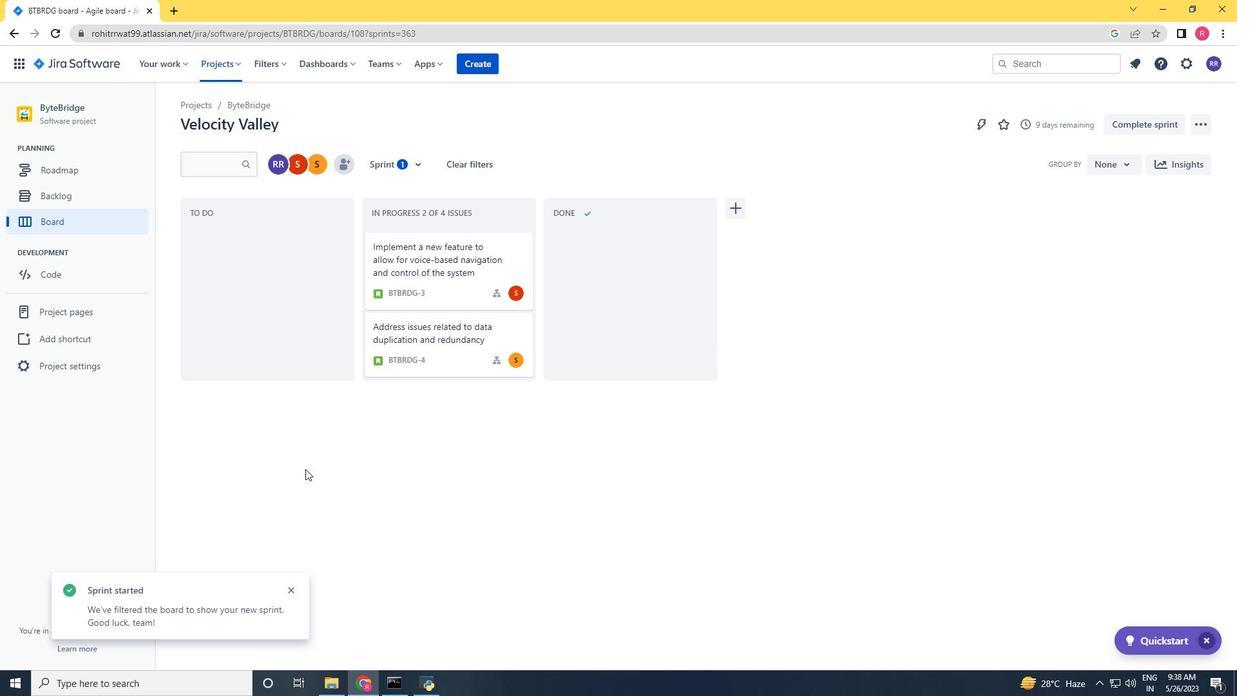 
Action: Mouse scrolled (256, 427) with delta (0, 0)
Screenshot: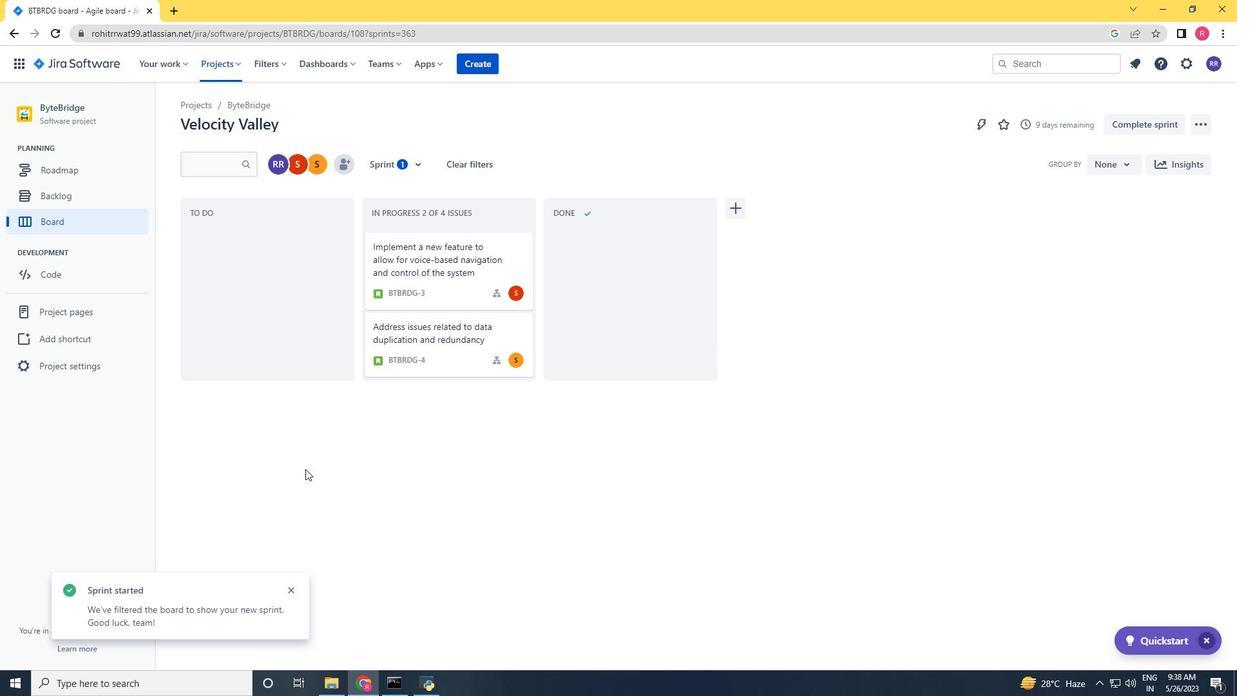 
Action: Mouse moved to (116, 206)
Screenshot: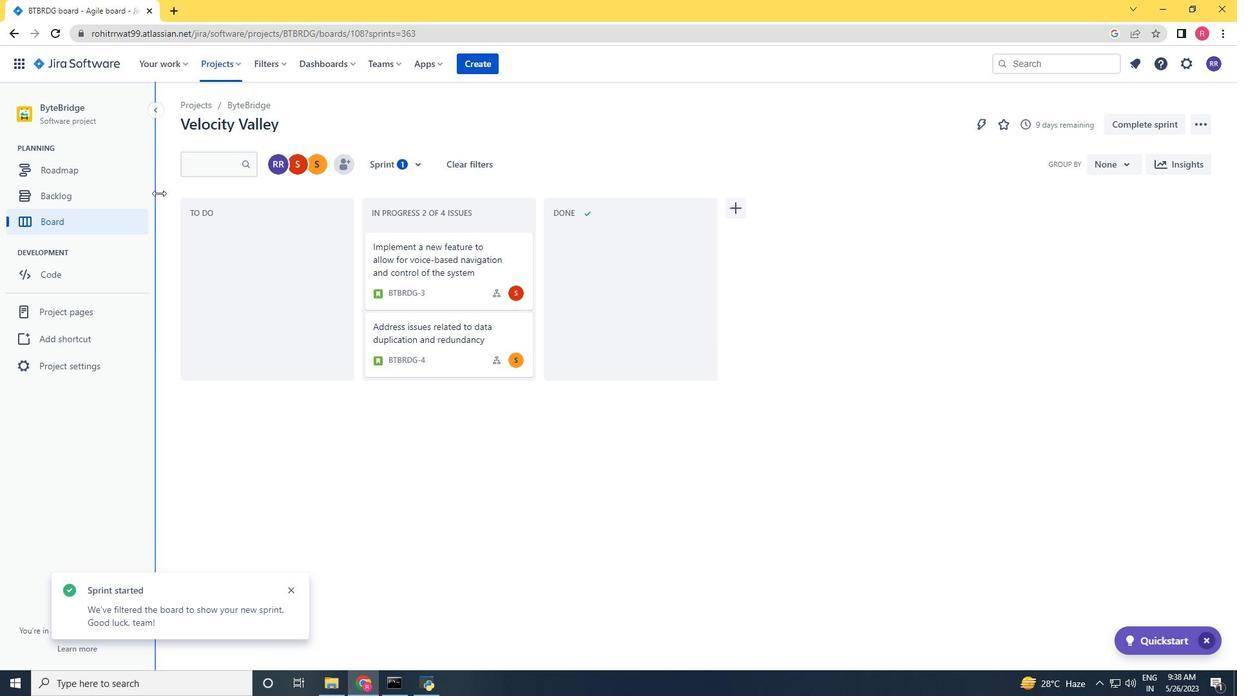 
Action: Mouse pressed left at (116, 206)
Screenshot: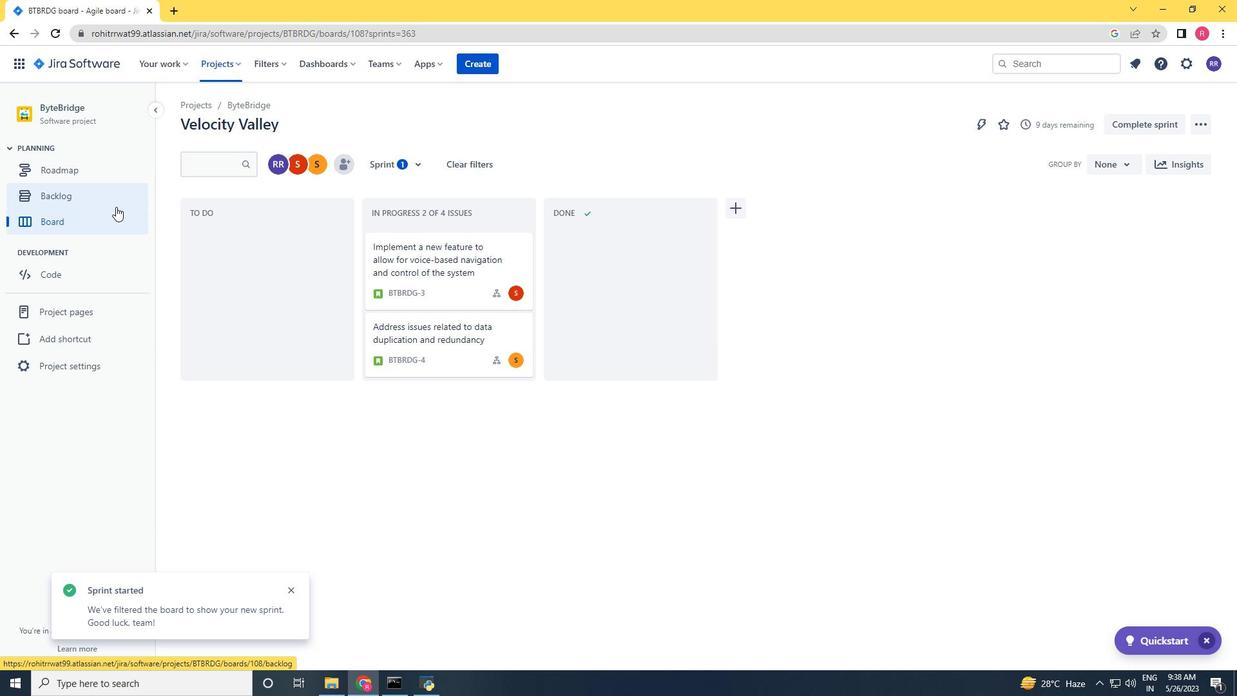 
Action: Mouse moved to (711, 547)
Screenshot: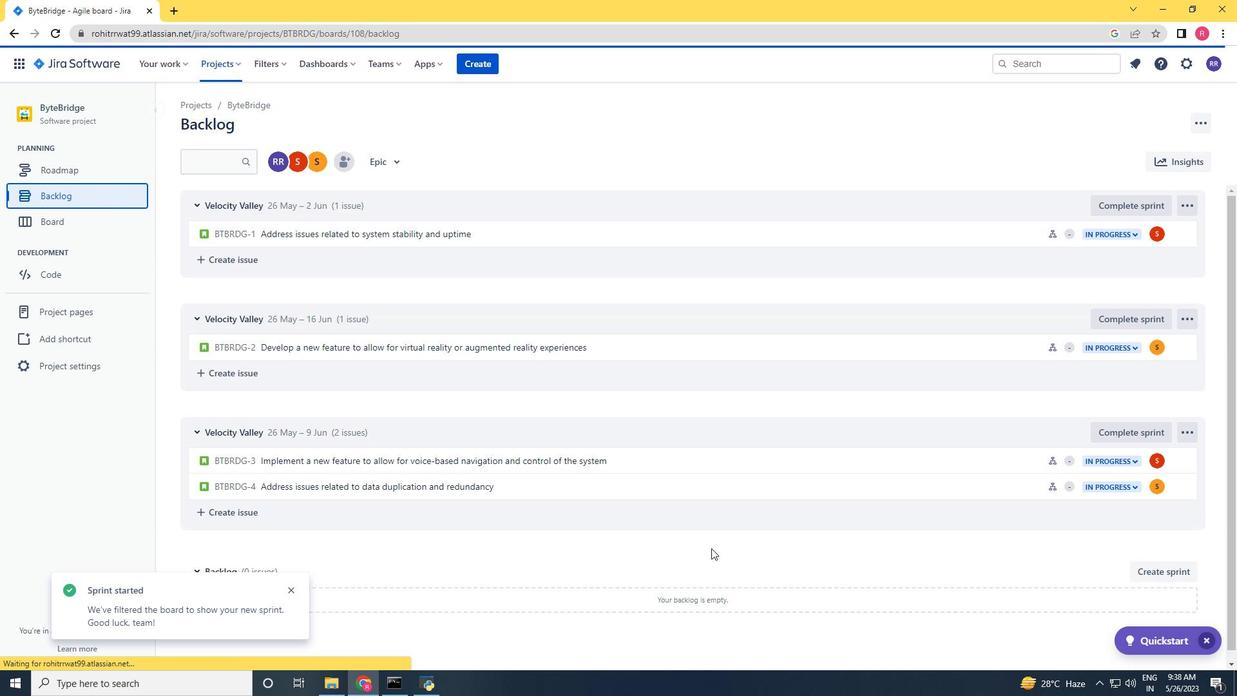 
Action: Mouse scrolled (711, 548) with delta (0, 0)
Screenshot: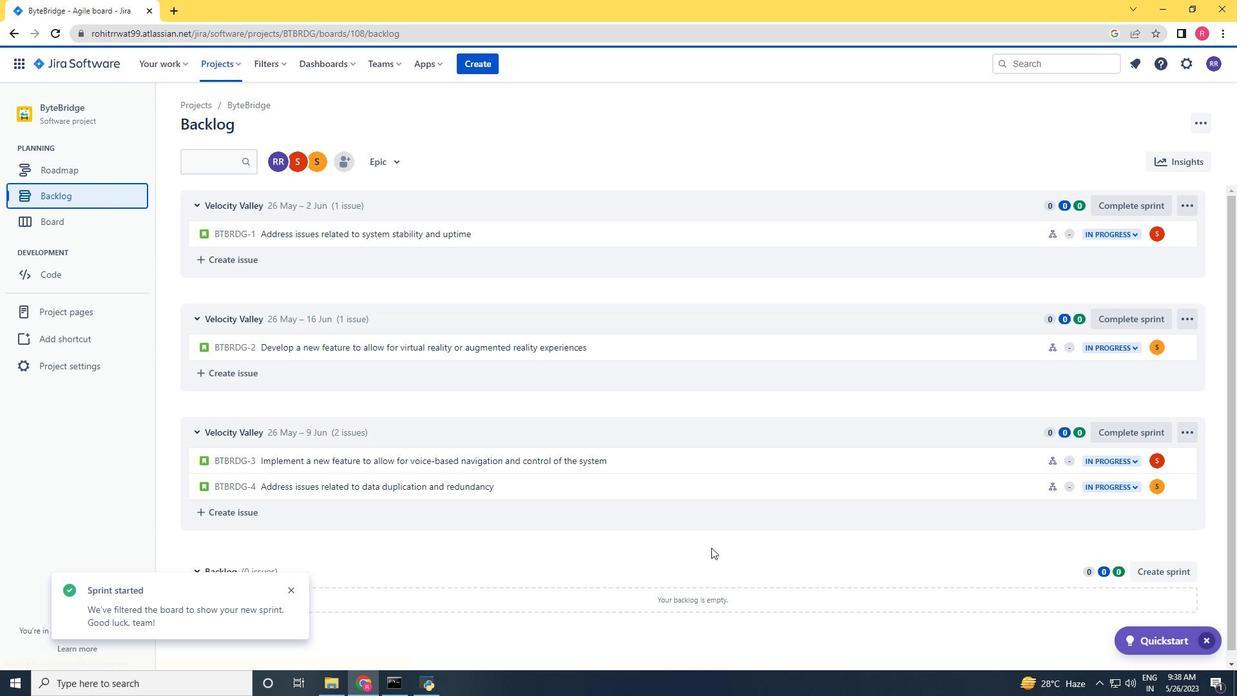 
Action: Mouse scrolled (711, 548) with delta (0, 0)
Screenshot: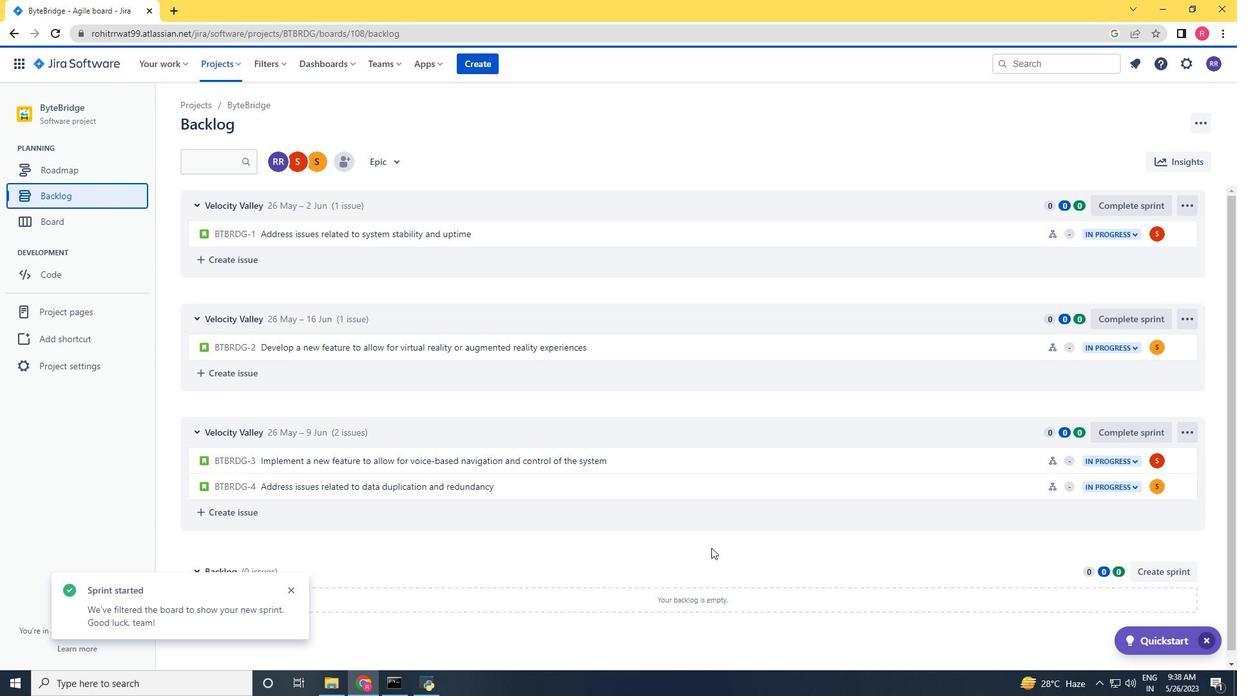 
Action: Mouse scrolled (711, 548) with delta (0, 0)
Screenshot: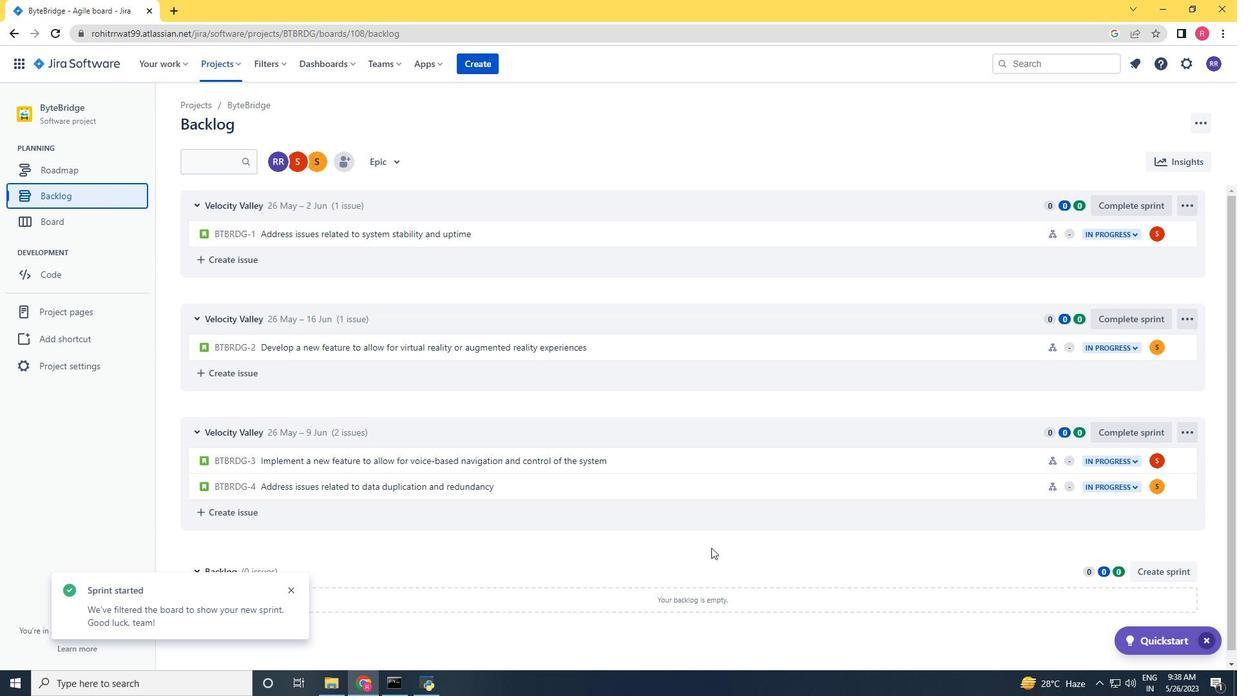 
Action: Mouse scrolled (711, 547) with delta (0, 0)
Screenshot: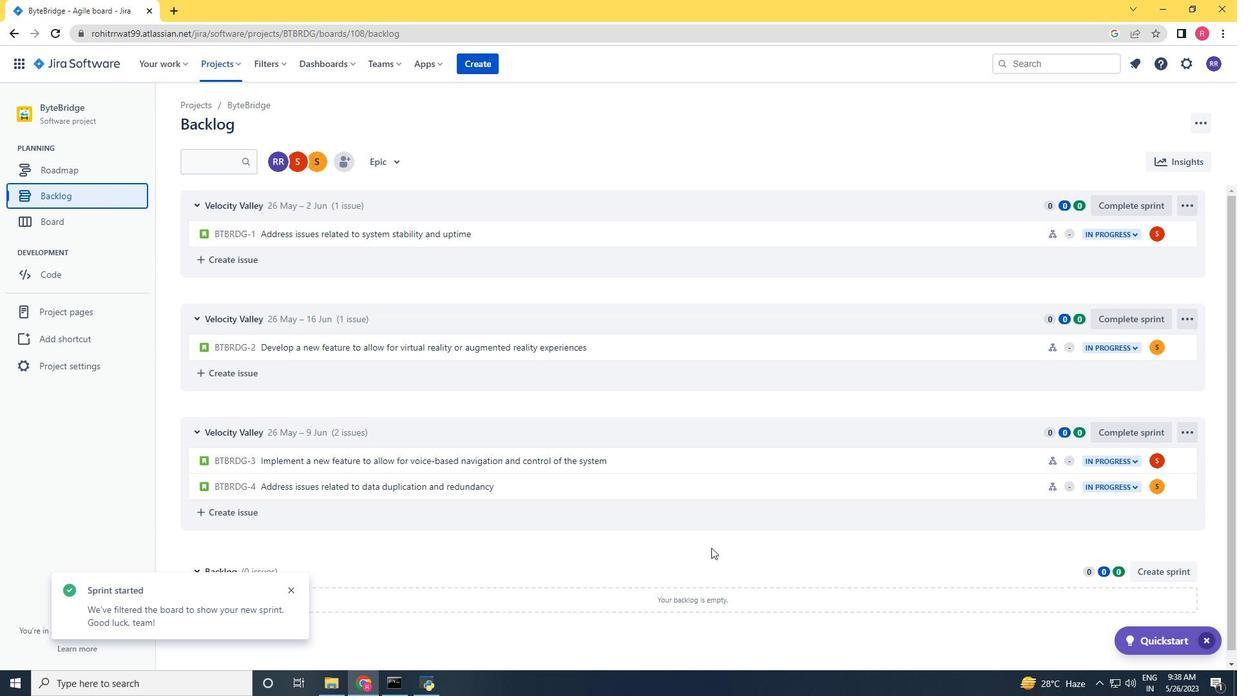 
Action: Mouse scrolled (711, 547) with delta (0, 0)
Screenshot: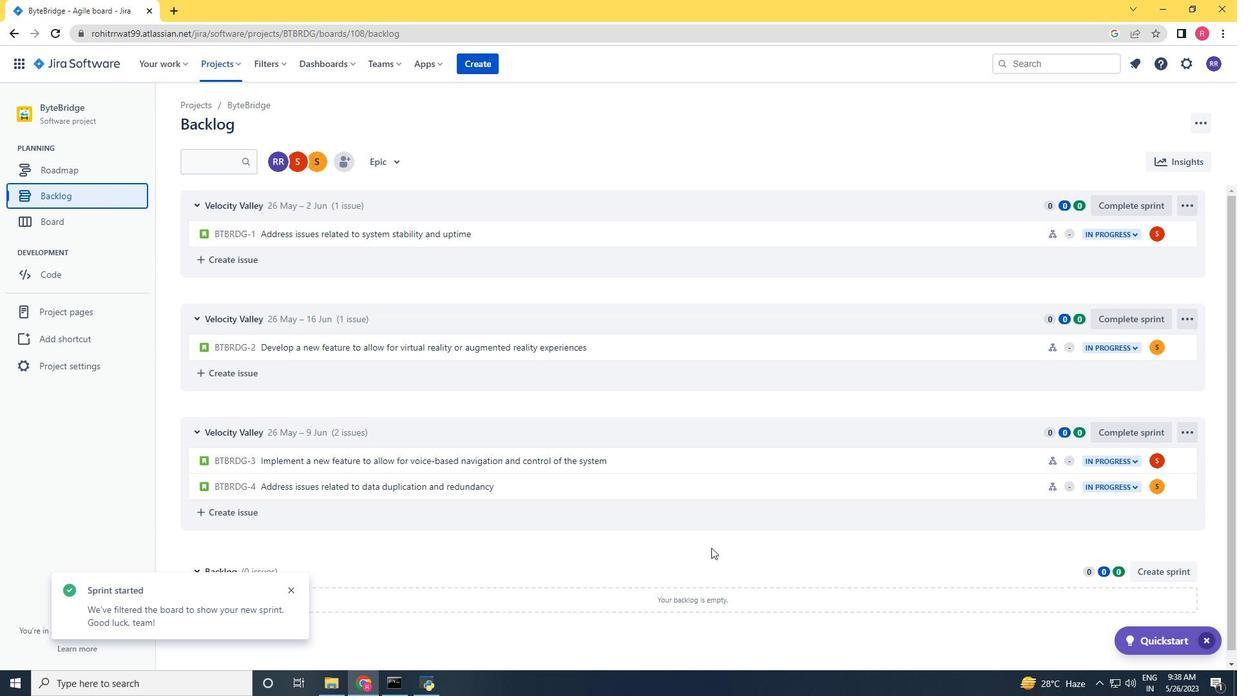 
Action: Mouse scrolled (711, 547) with delta (0, 0)
Screenshot: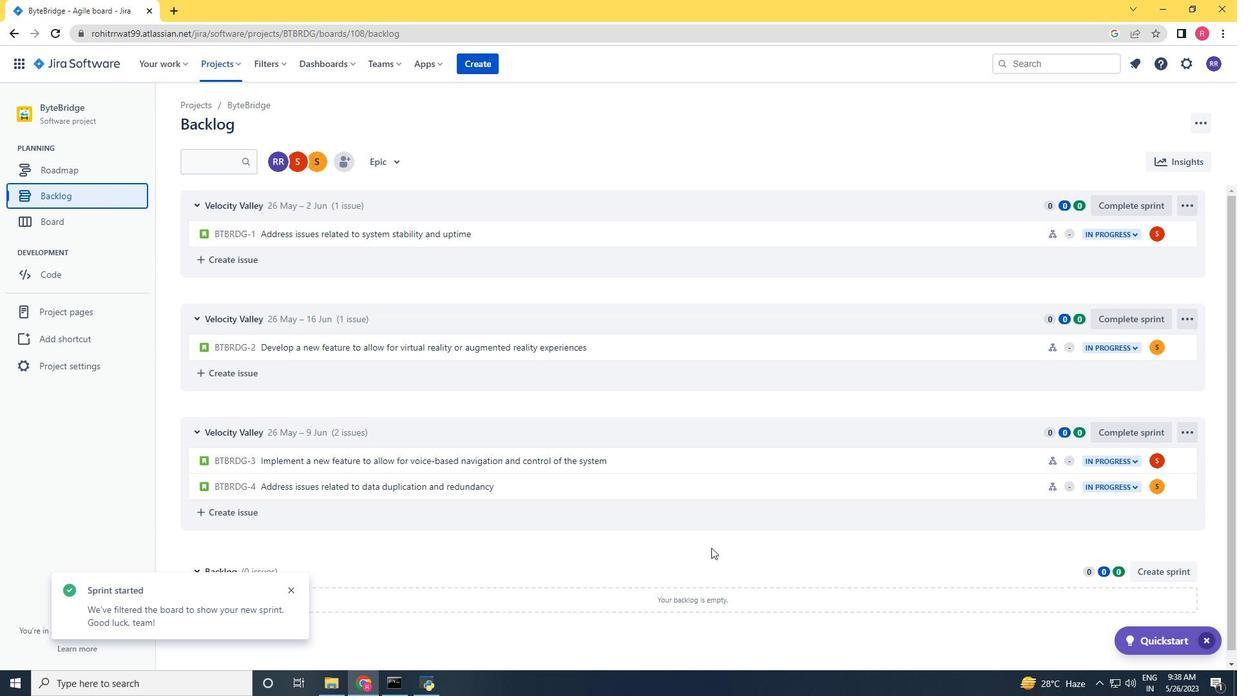 
Action: Mouse scrolled (711, 547) with delta (0, 0)
Screenshot: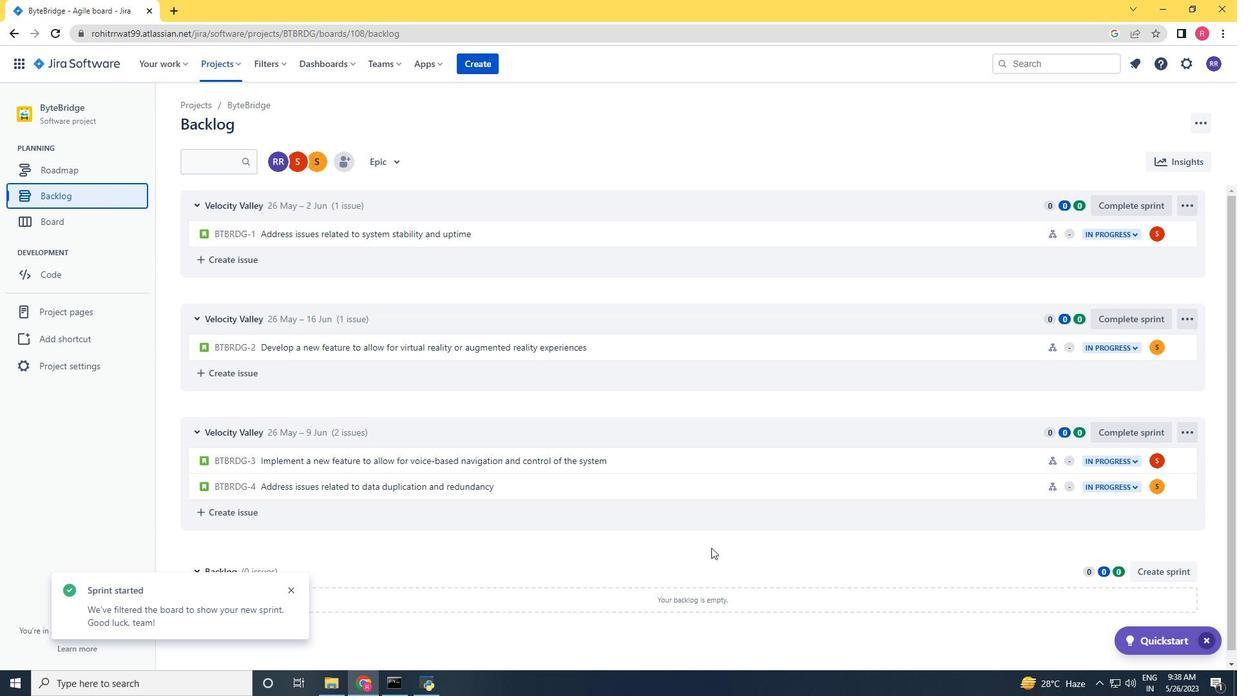 
Action: Mouse scrolled (711, 547) with delta (0, 0)
Screenshot: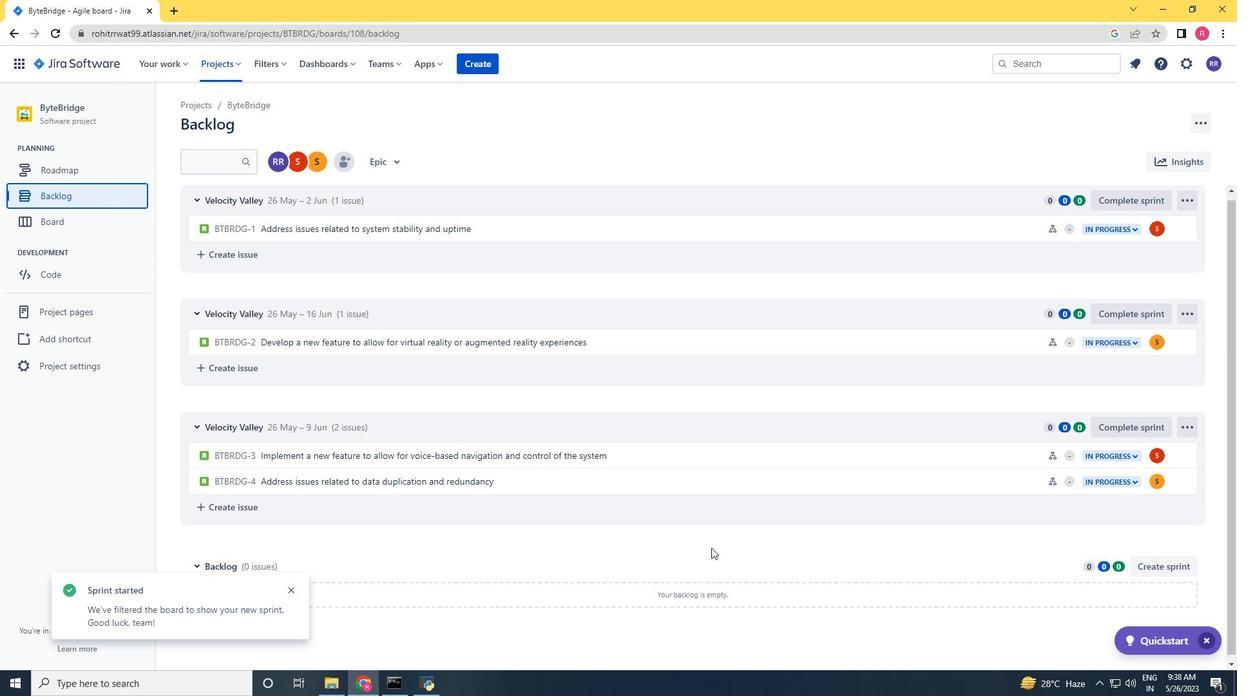
Action: Mouse scrolled (711, 548) with delta (0, 0)
Screenshot: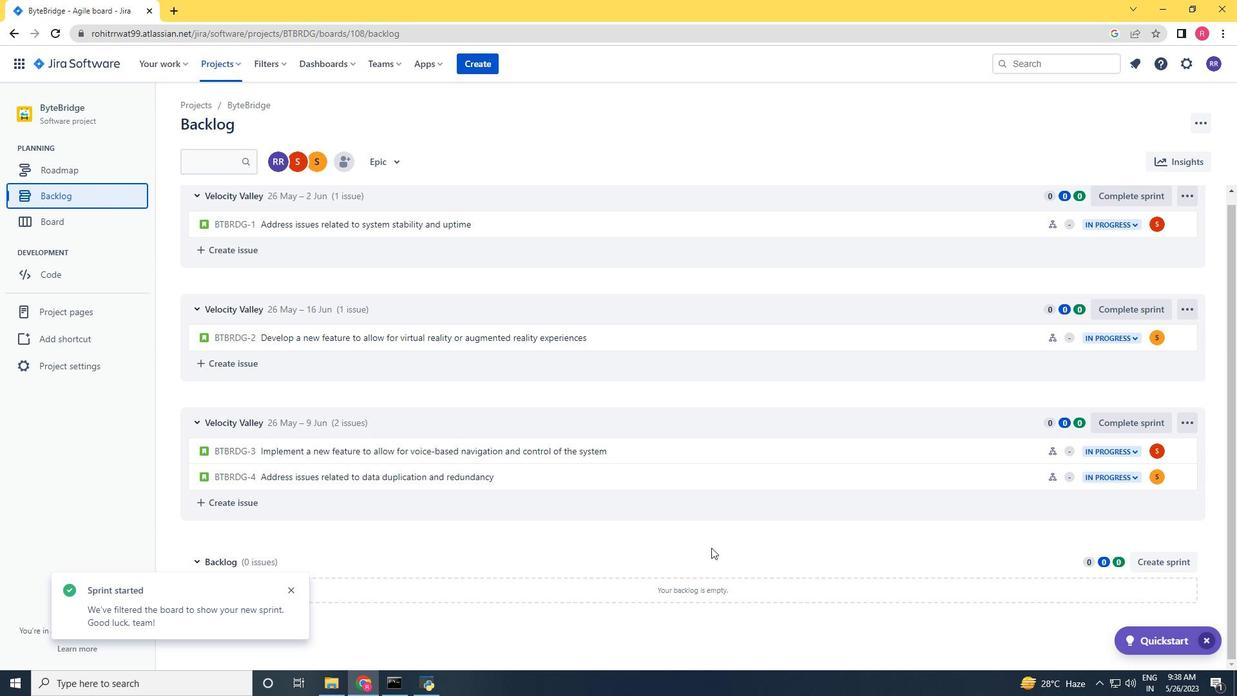 
Action: Mouse scrolled (711, 548) with delta (0, 0)
Screenshot: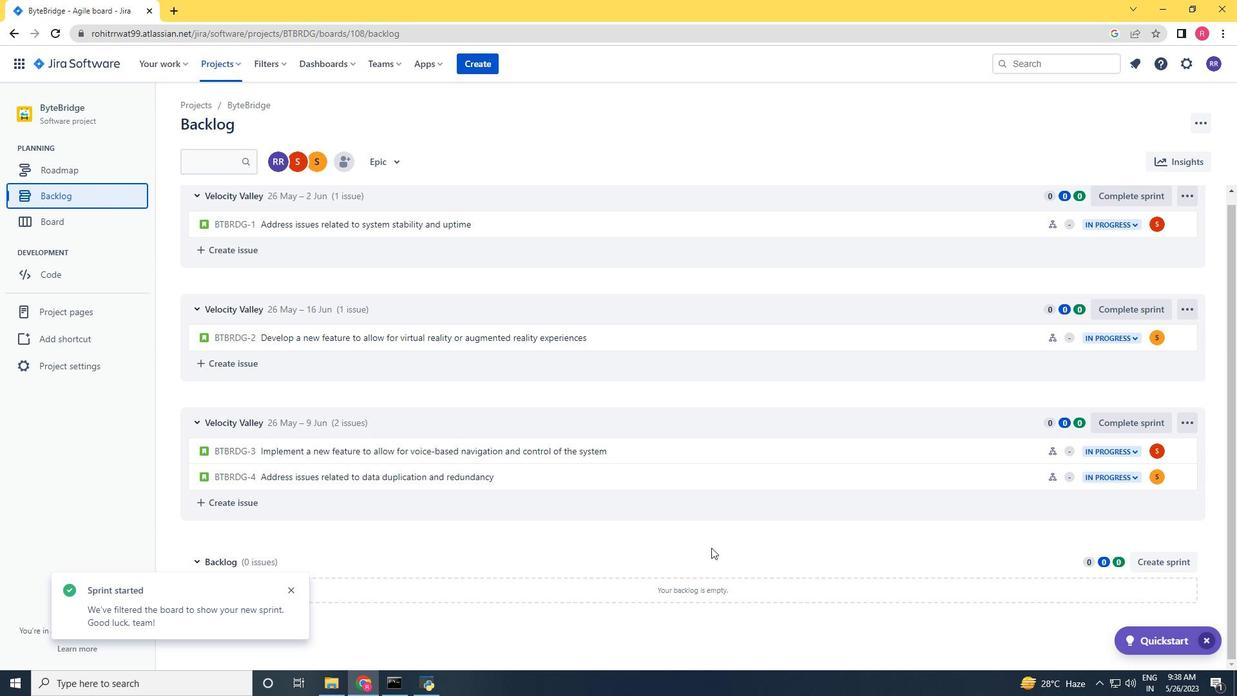 
Action: Mouse scrolled (711, 548) with delta (0, 0)
Screenshot: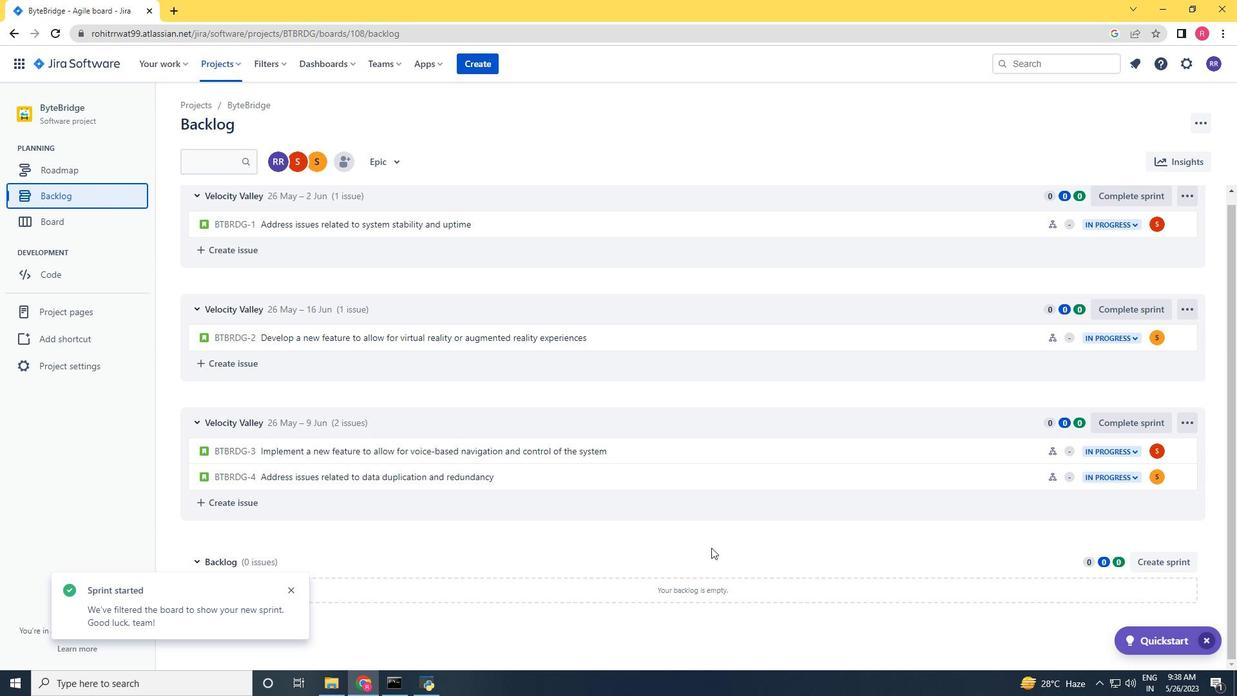 
